 Task: Look for space in ??????, Macedonia from 10th August, 2023 to 20th August, 2023 for 12 adults in price range Rs.10000 to Rs.14000. Place can be entire place or shared room with 6 bedrooms having 12 beds and 6 bathrooms. Property type can be house, flat, guest house. Amenities needed are: wifi, TV, free parkinig on premises, gym, breakfast. Booking option can be shelf check-in. Required host language is English.
Action: Mouse pressed left at (397, 84)
Screenshot: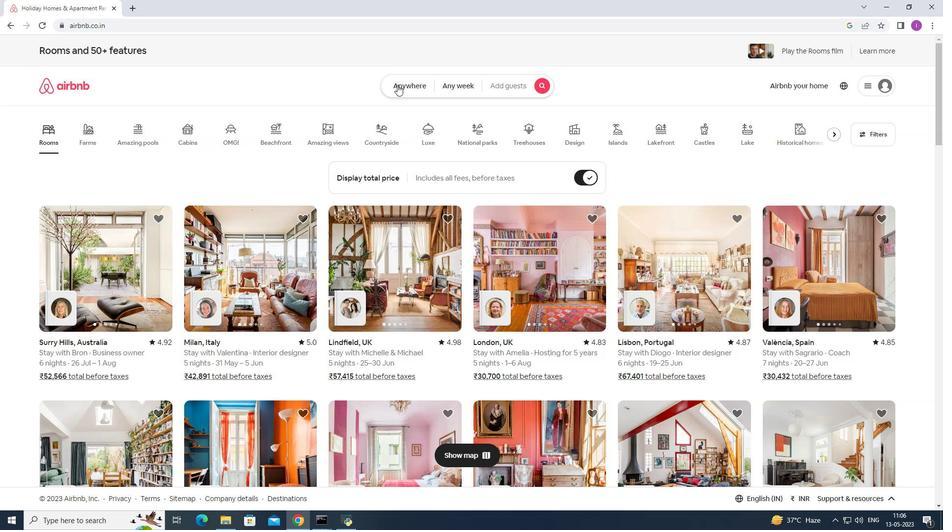 
Action: Mouse moved to (356, 122)
Screenshot: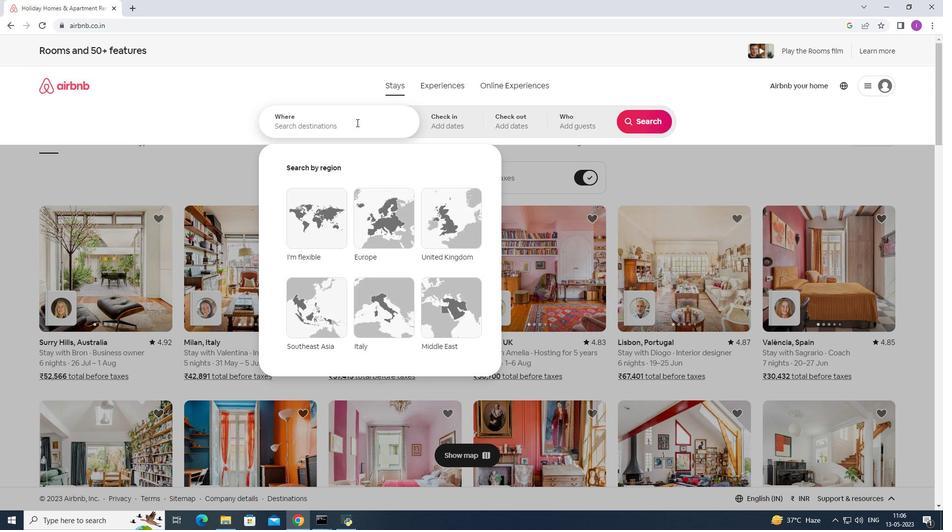 
Action: Mouse pressed left at (356, 122)
Screenshot: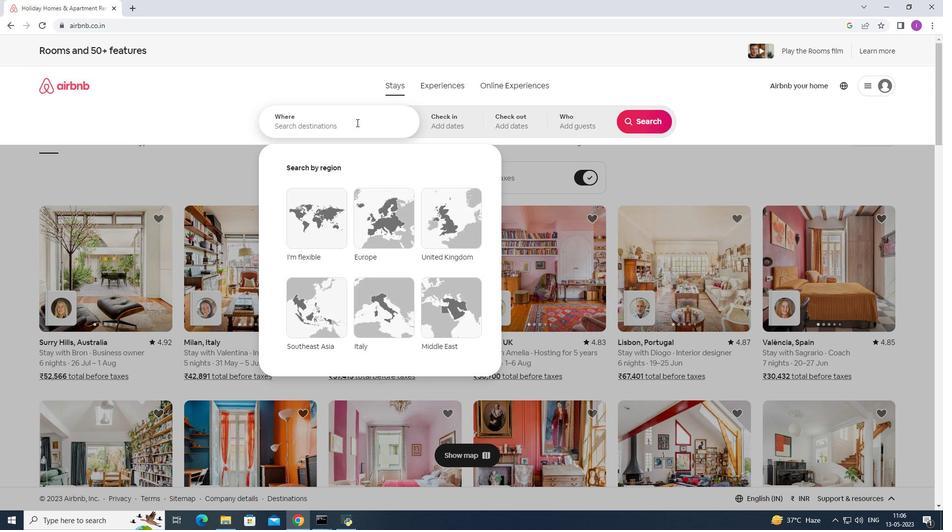 
Action: Mouse moved to (358, 122)
Screenshot: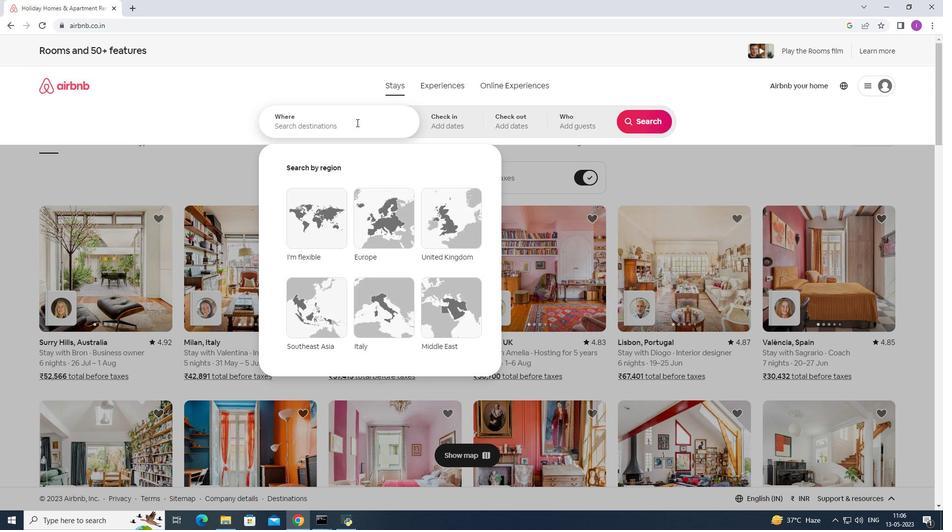 
Action: Key pressed <Key.shift><Key.shift><Key.shift><Key.shift><Key.shift>Macedonia
Screenshot: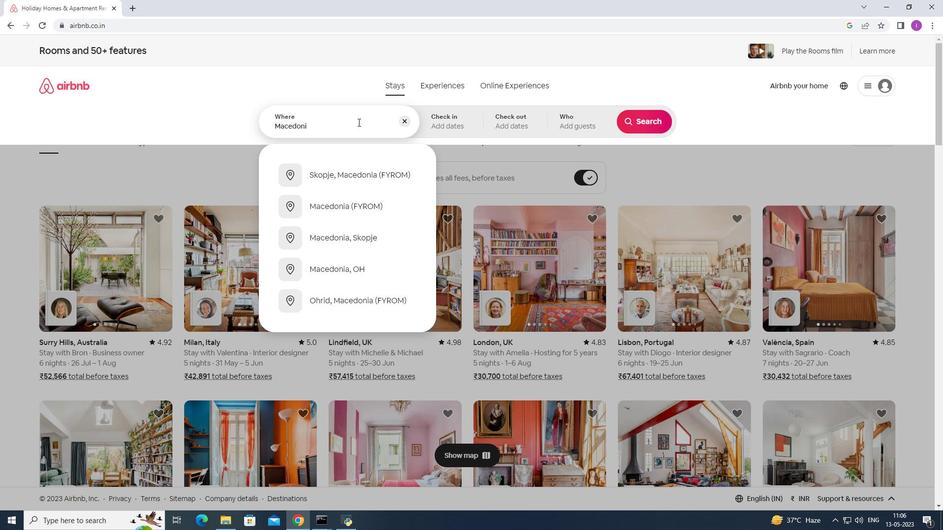 
Action: Mouse moved to (342, 180)
Screenshot: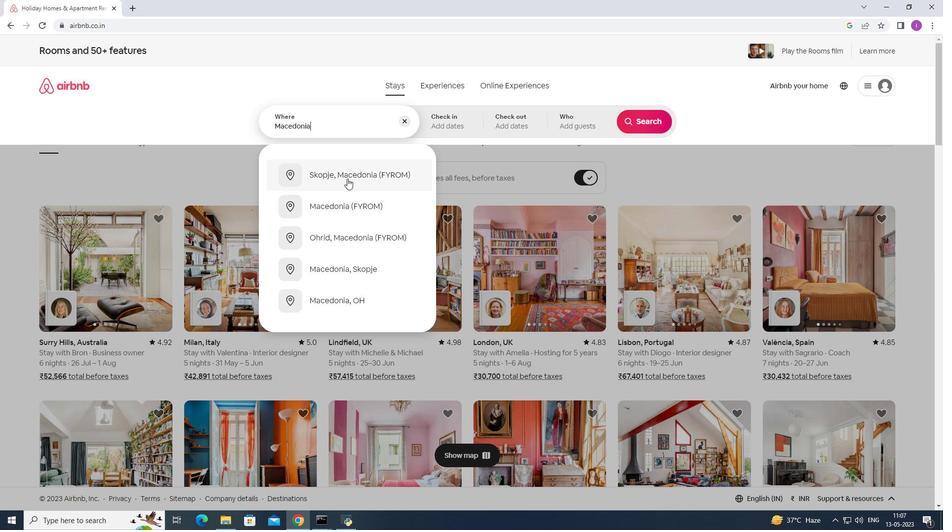 
Action: Mouse pressed left at (342, 180)
Screenshot: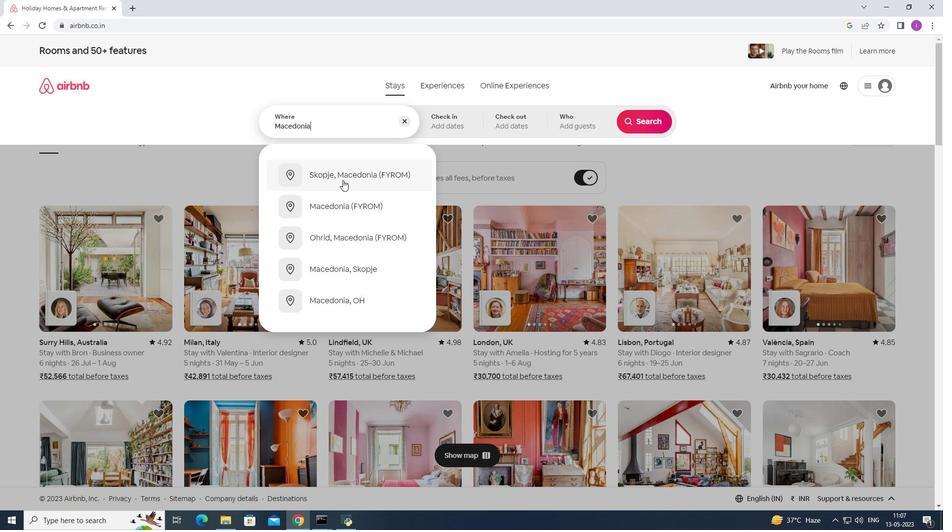 
Action: Mouse moved to (644, 199)
Screenshot: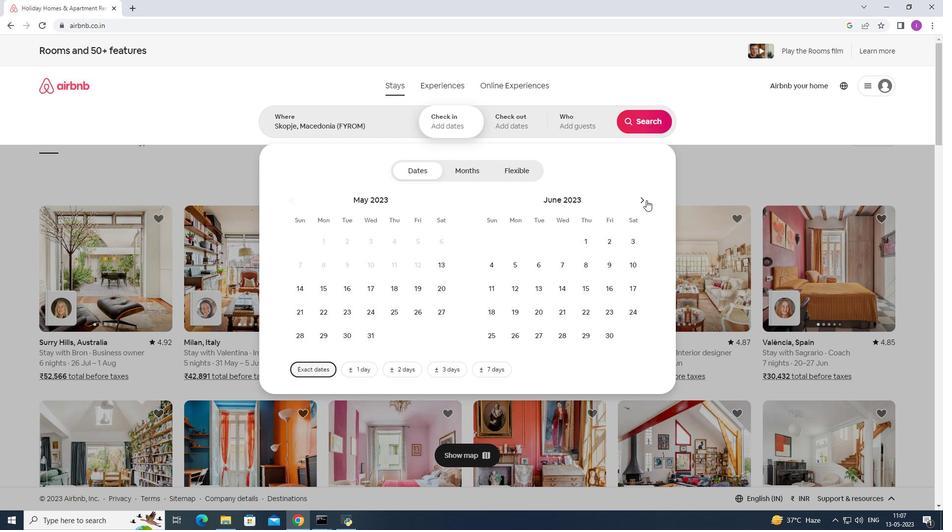 
Action: Mouse pressed left at (644, 199)
Screenshot: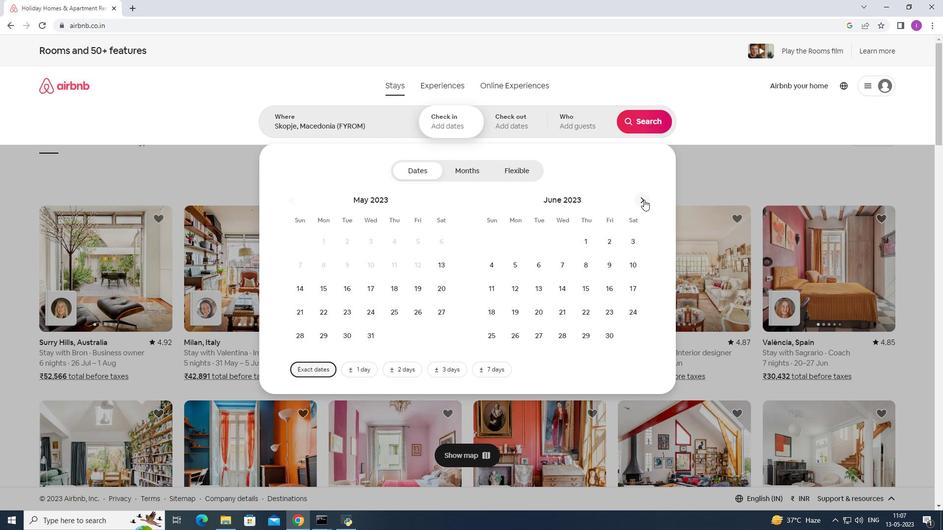 
Action: Mouse moved to (643, 199)
Screenshot: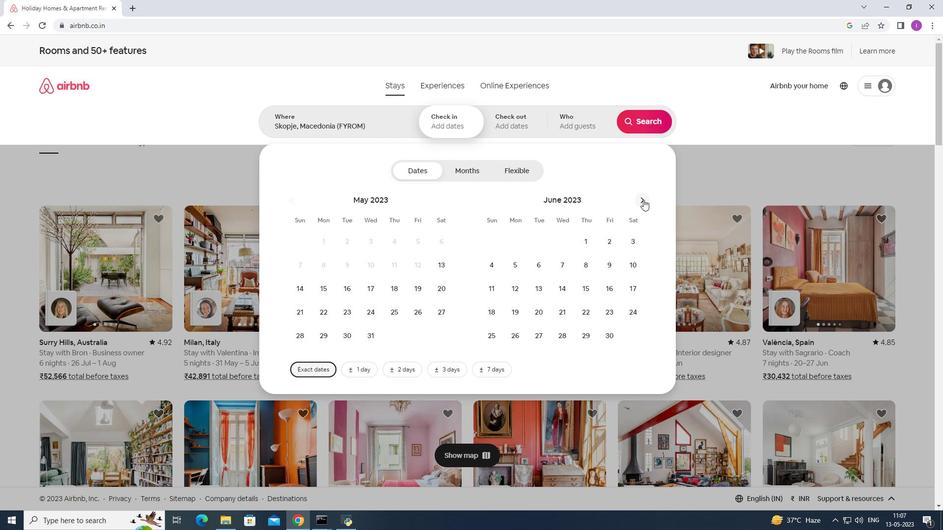 
Action: Mouse pressed left at (643, 199)
Screenshot: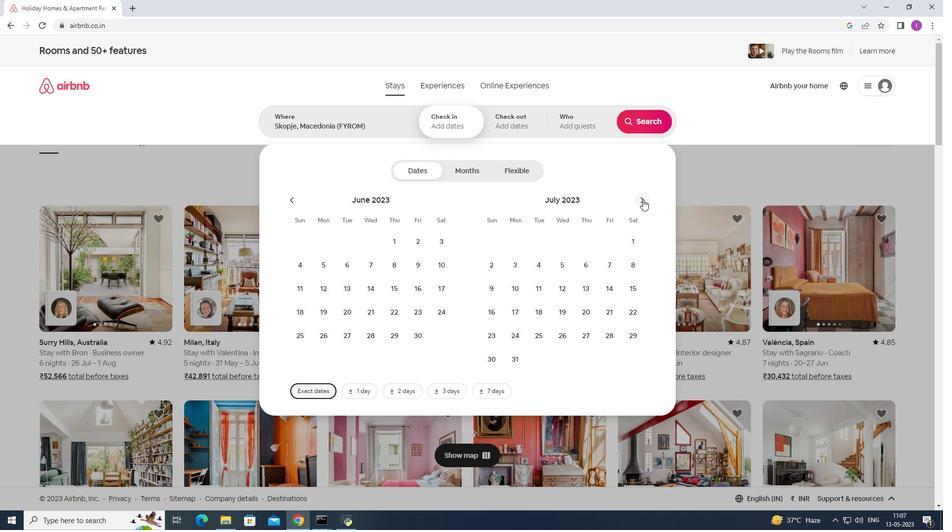 
Action: Mouse moved to (587, 263)
Screenshot: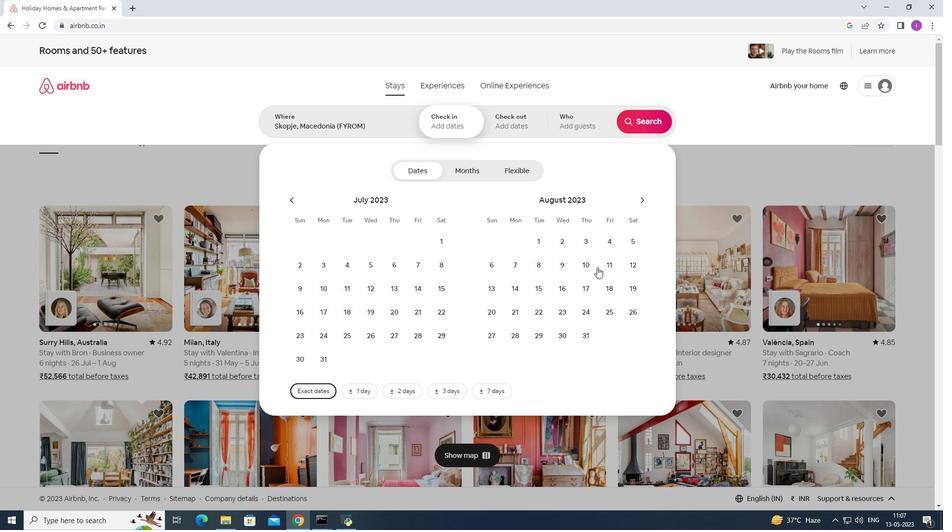
Action: Mouse pressed left at (587, 263)
Screenshot: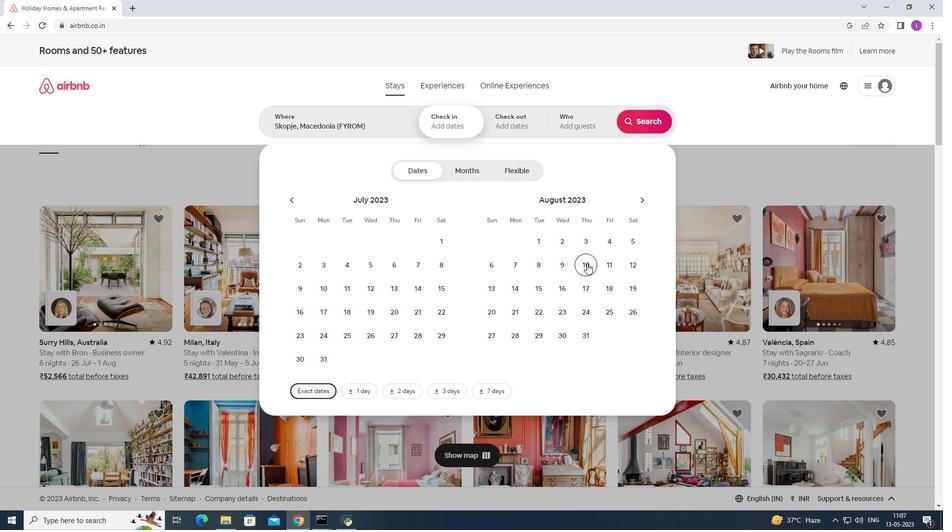 
Action: Mouse moved to (493, 315)
Screenshot: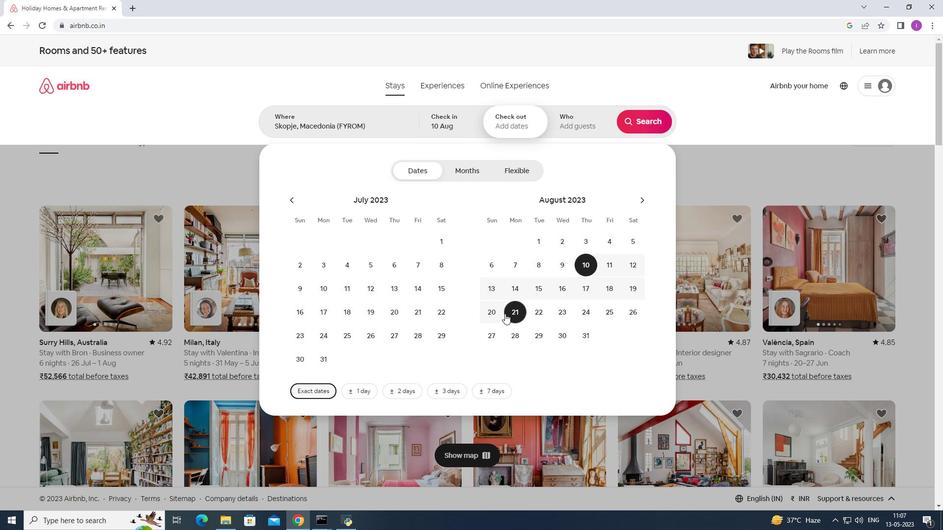 
Action: Mouse pressed left at (493, 315)
Screenshot: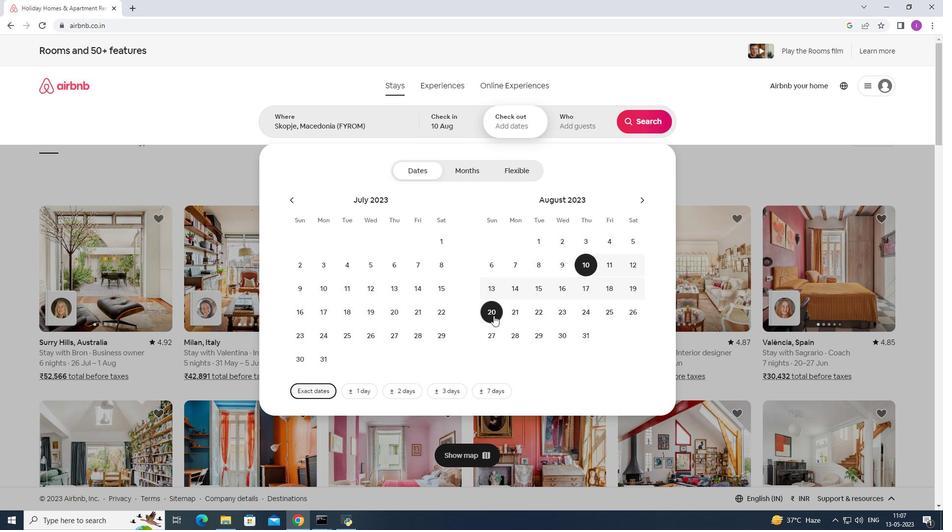 
Action: Mouse moved to (575, 134)
Screenshot: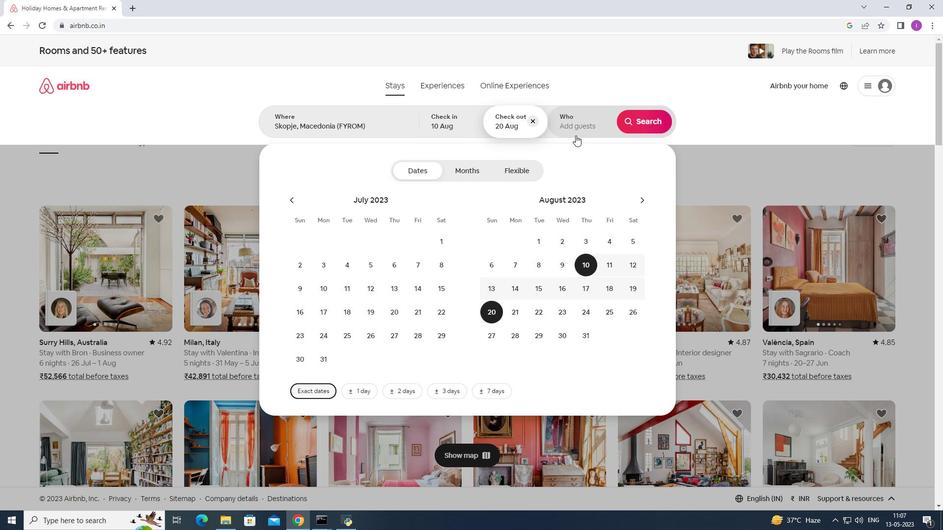 
Action: Mouse pressed left at (575, 134)
Screenshot: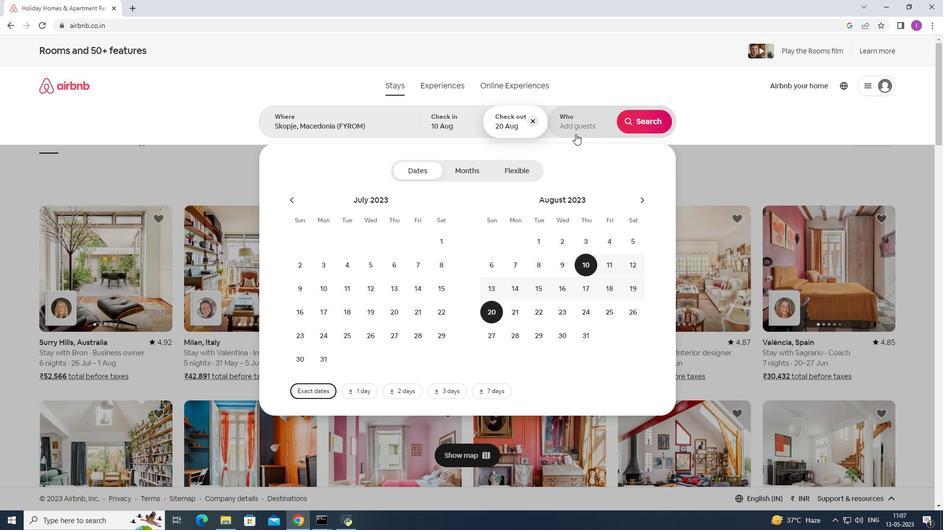 
Action: Mouse moved to (649, 171)
Screenshot: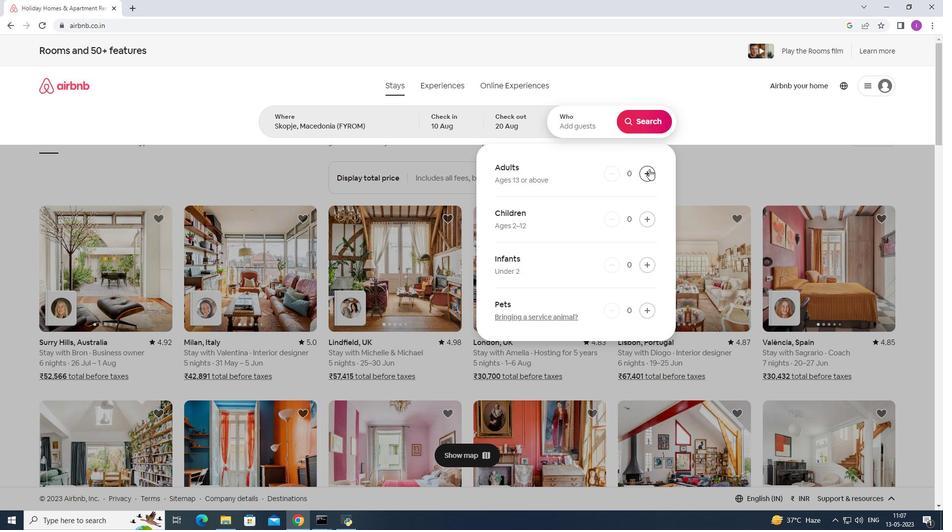 
Action: Mouse pressed left at (649, 171)
Screenshot: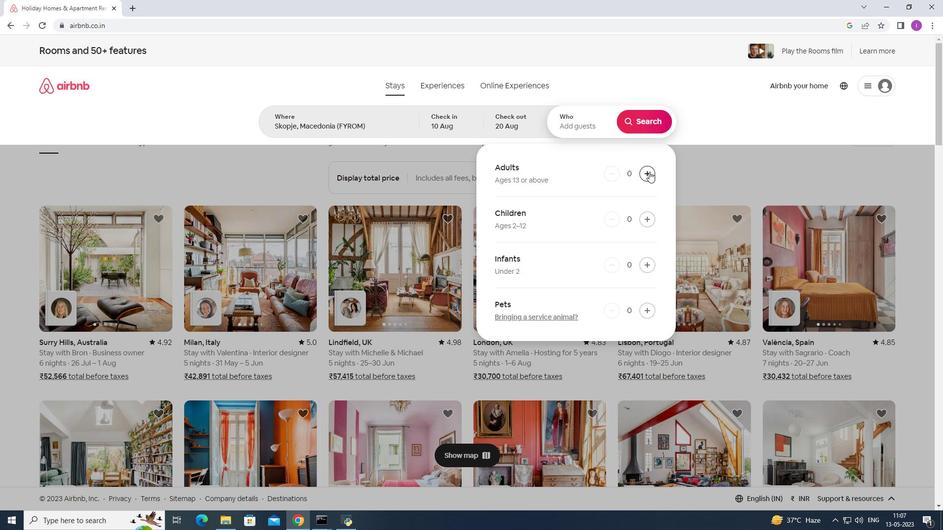 
Action: Mouse pressed left at (649, 171)
Screenshot: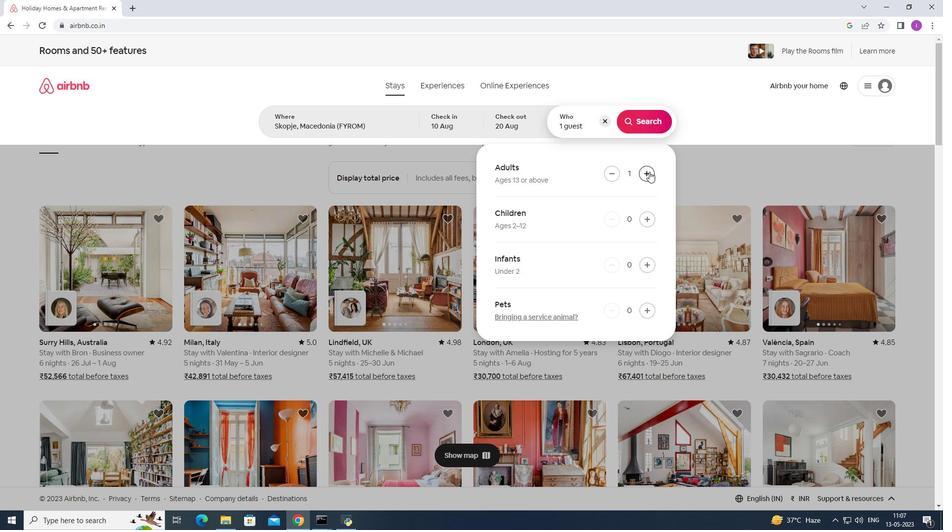 
Action: Mouse pressed left at (649, 171)
Screenshot: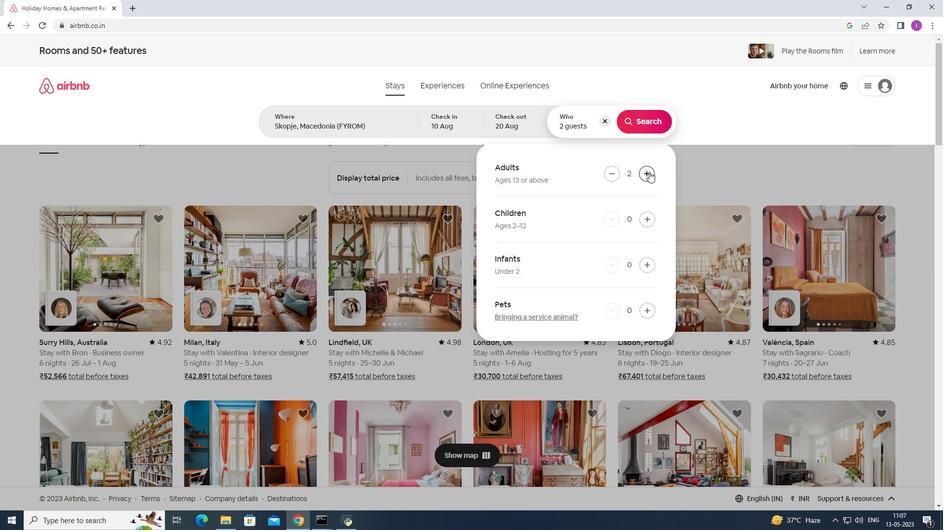 
Action: Mouse pressed left at (649, 171)
Screenshot: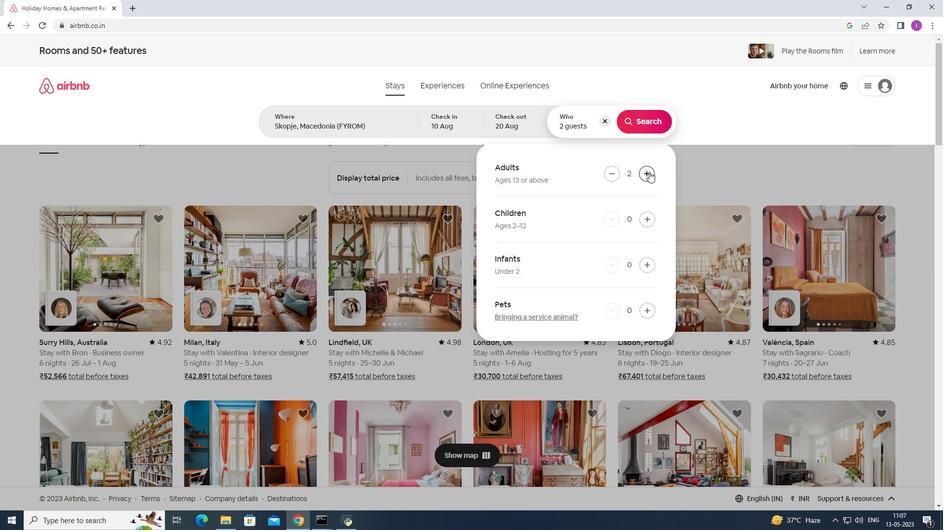 
Action: Mouse pressed left at (649, 171)
Screenshot: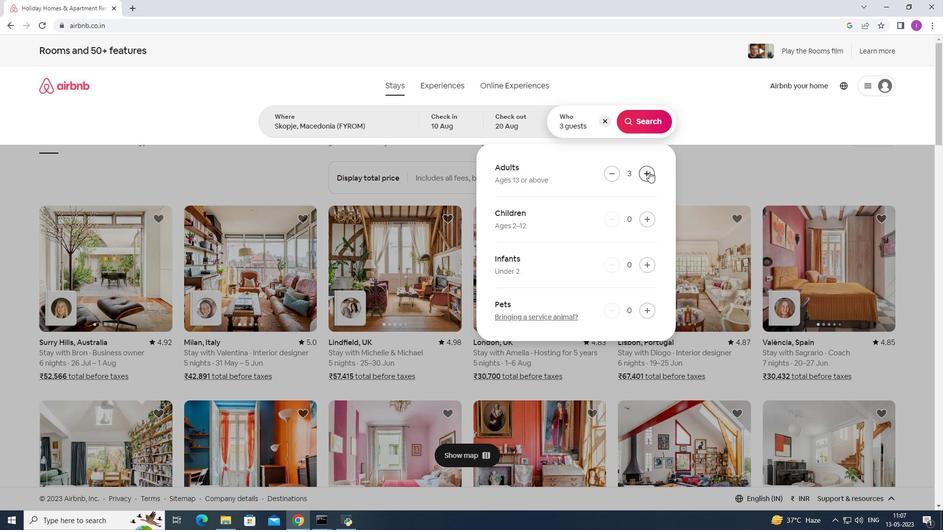 
Action: Mouse pressed left at (649, 171)
Screenshot: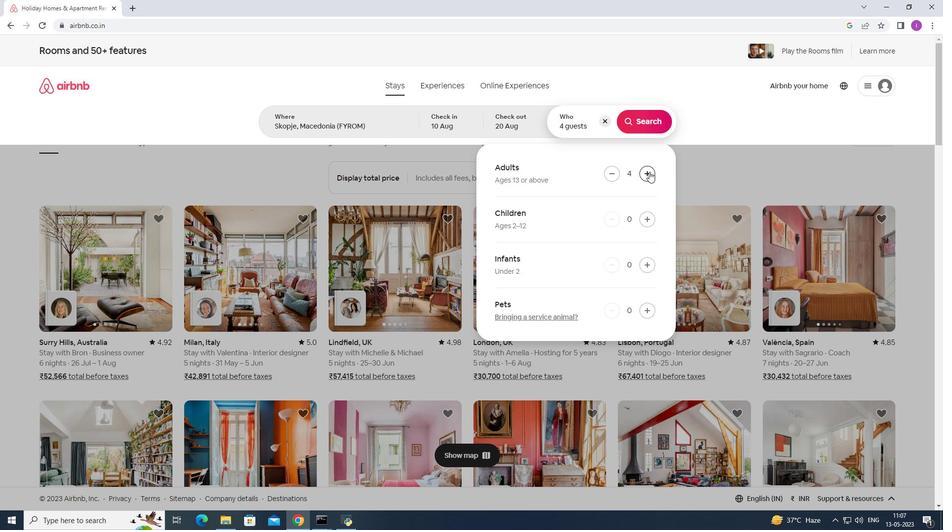 
Action: Mouse pressed left at (649, 171)
Screenshot: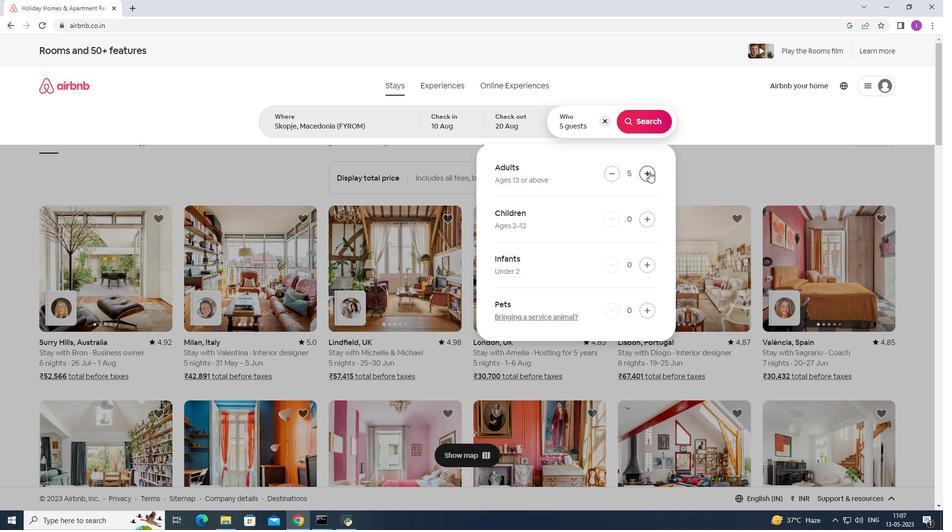 
Action: Mouse pressed left at (649, 171)
Screenshot: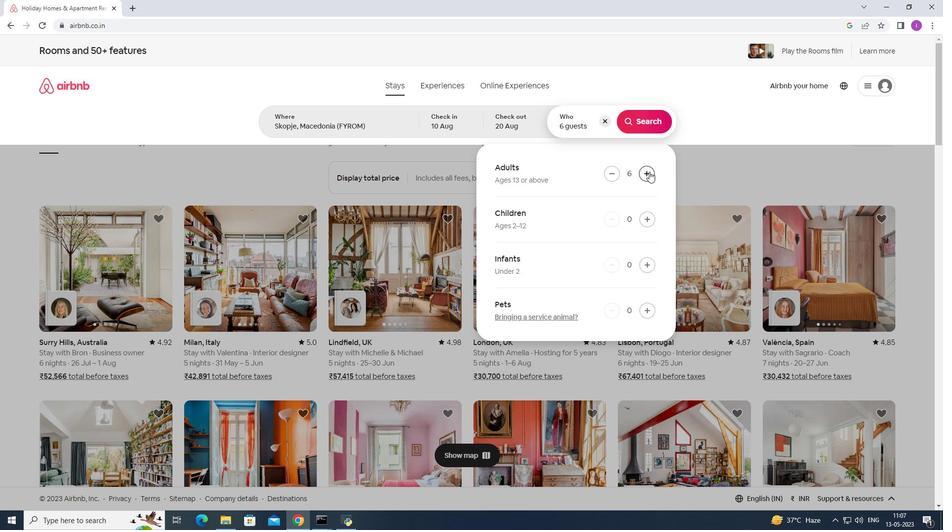 
Action: Mouse moved to (649, 173)
Screenshot: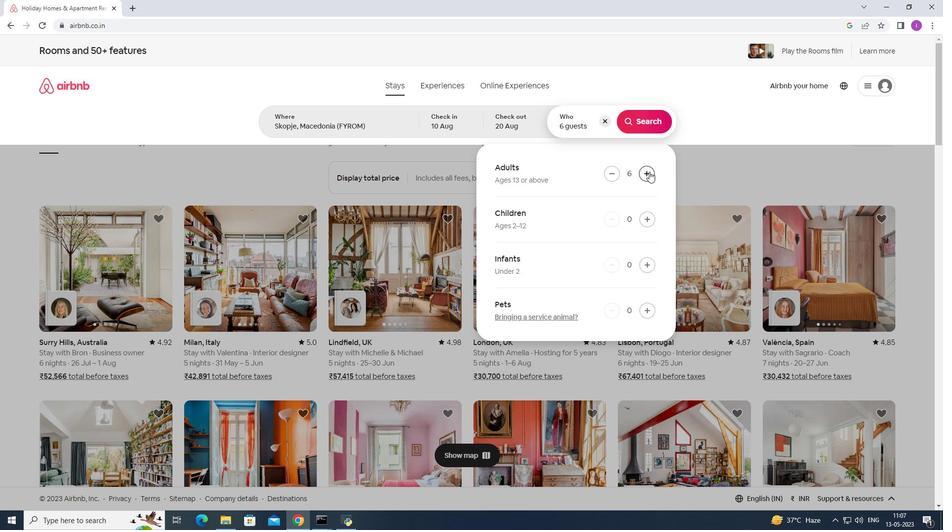 
Action: Mouse pressed left at (649, 173)
Screenshot: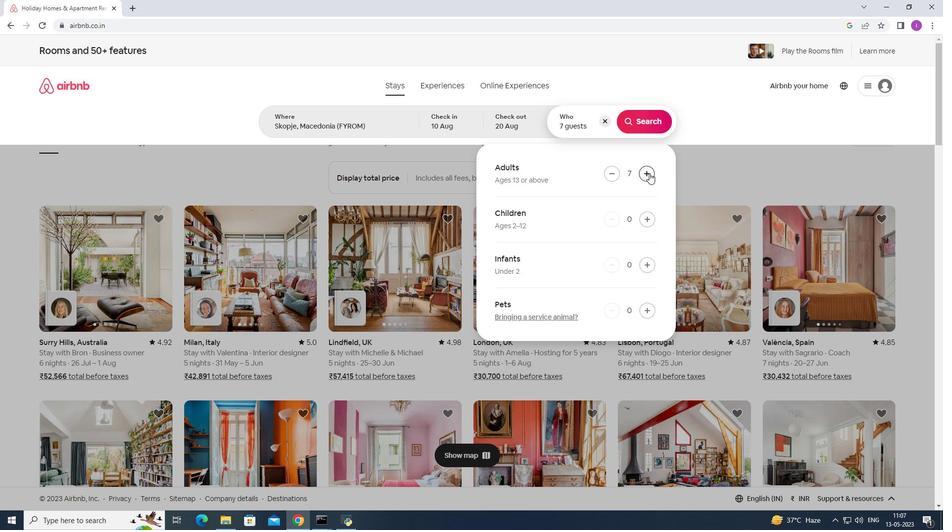 
Action: Mouse pressed left at (649, 173)
Screenshot: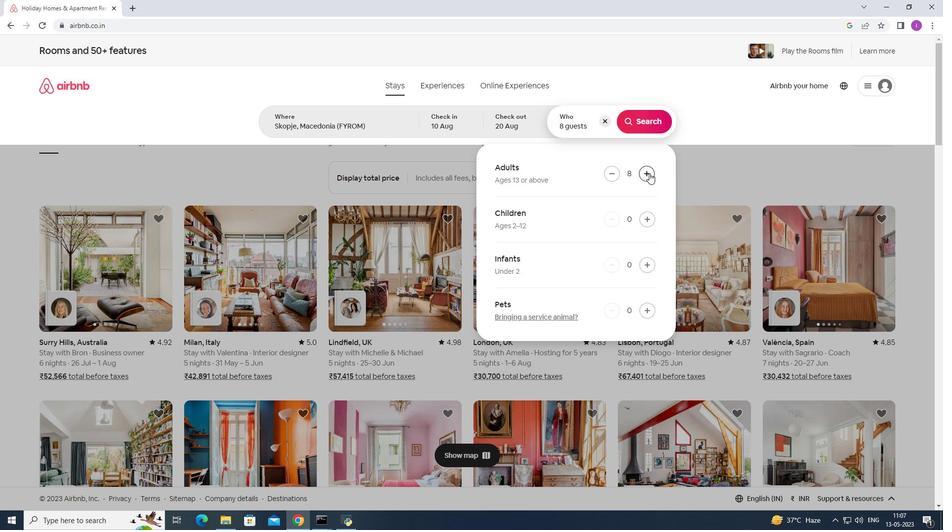 
Action: Mouse pressed left at (649, 173)
Screenshot: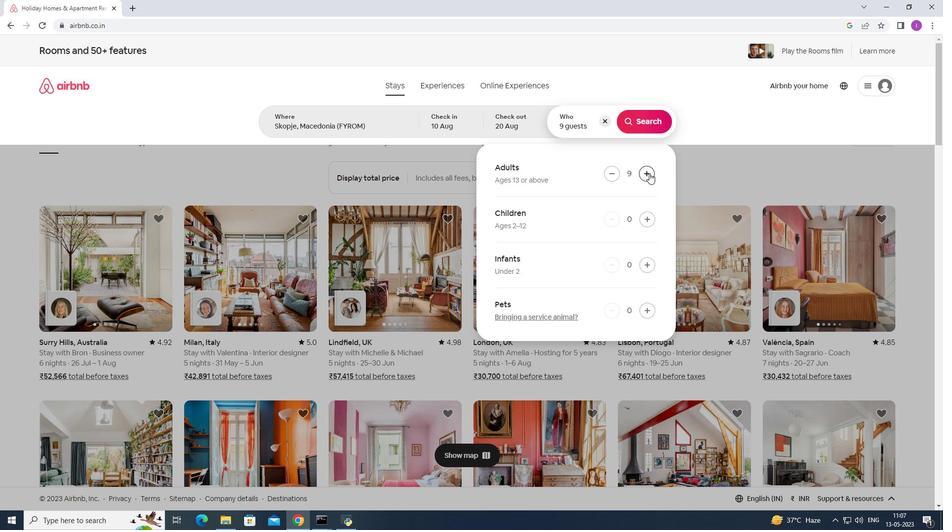 
Action: Mouse pressed left at (649, 173)
Screenshot: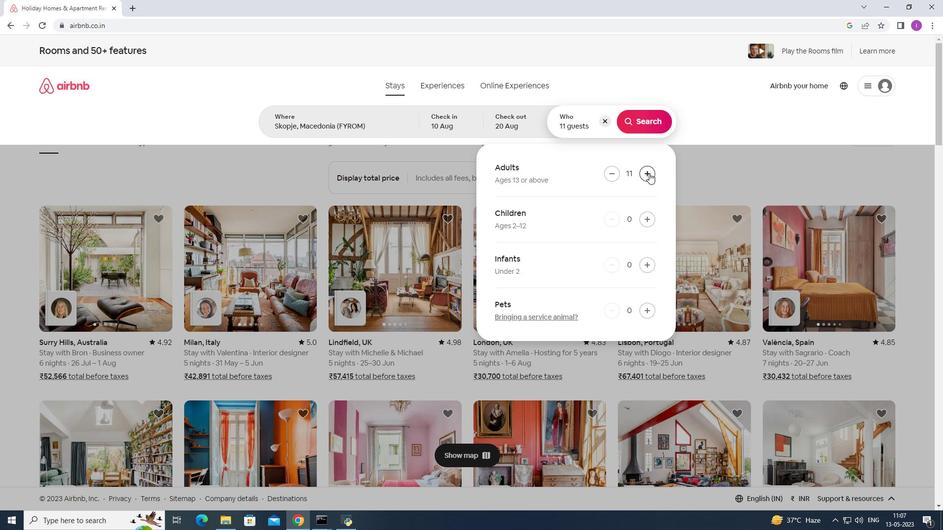 
Action: Mouse moved to (657, 117)
Screenshot: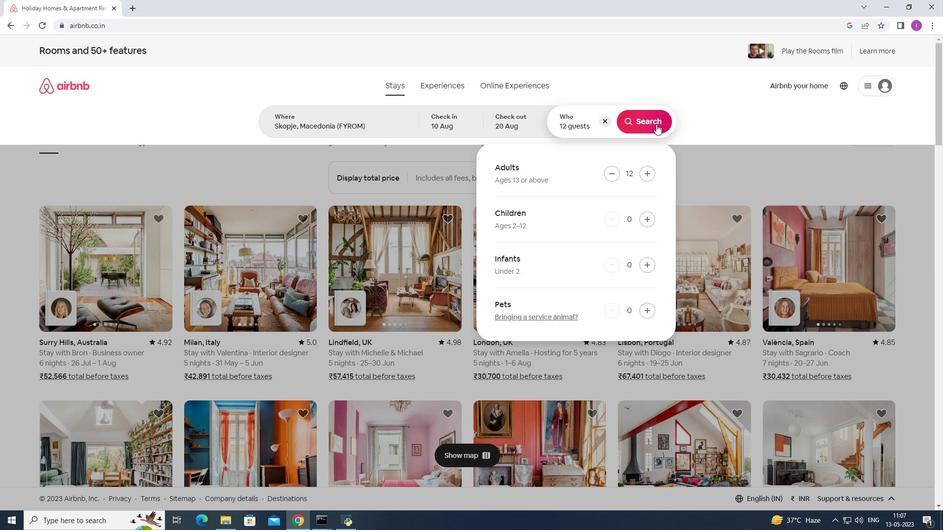 
Action: Mouse pressed left at (657, 117)
Screenshot: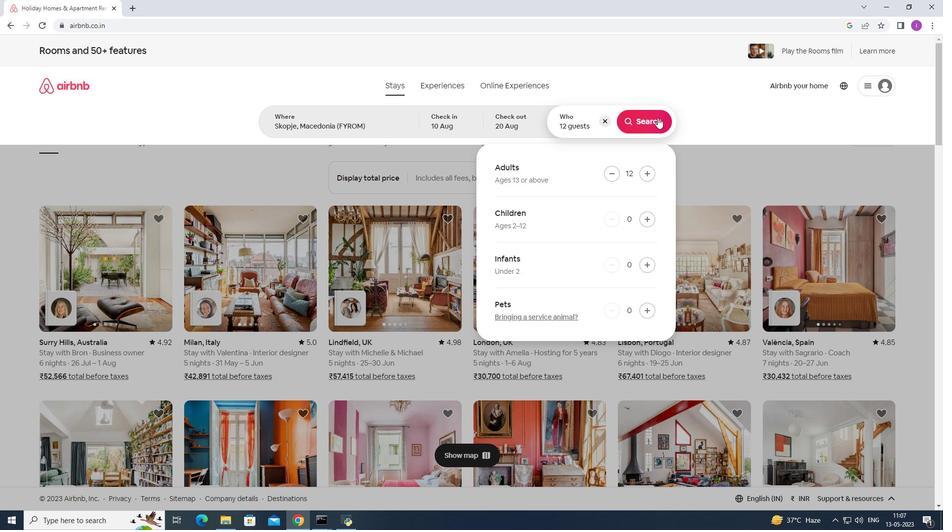 
Action: Mouse moved to (899, 94)
Screenshot: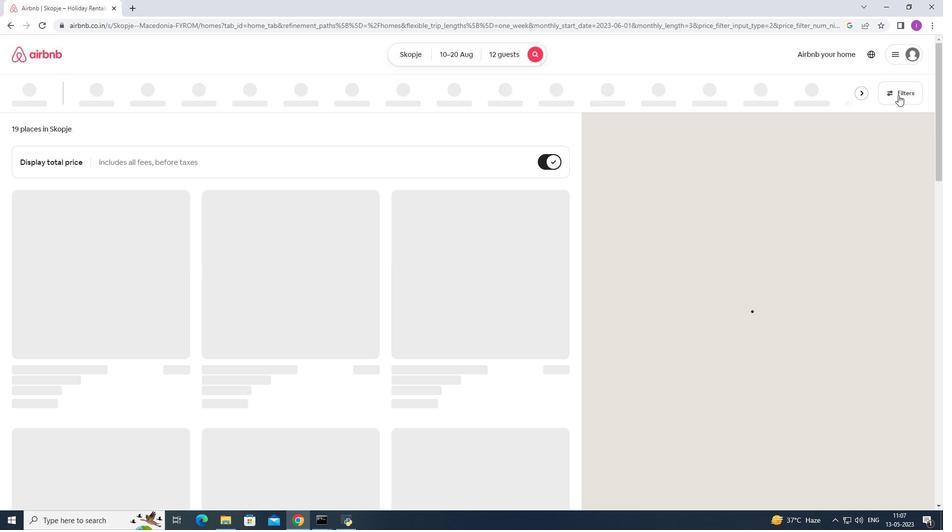 
Action: Mouse pressed left at (899, 94)
Screenshot: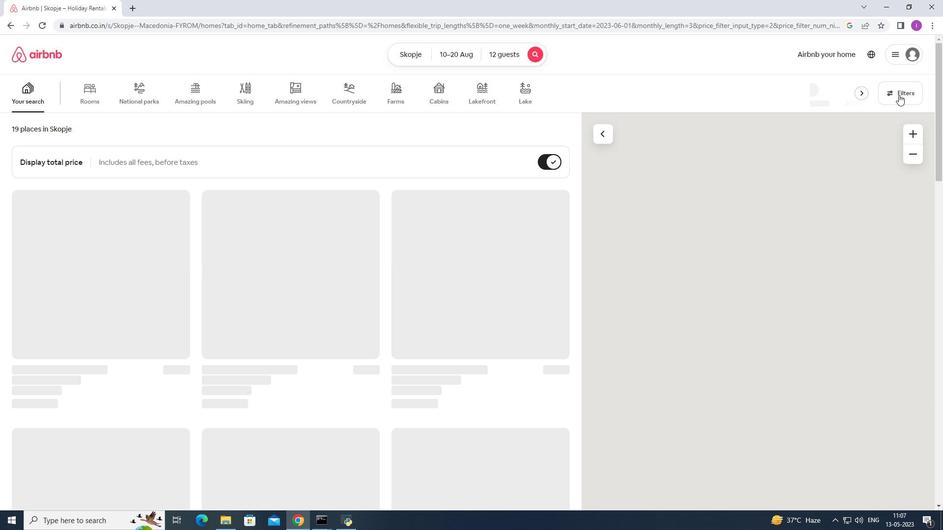 
Action: Mouse moved to (535, 335)
Screenshot: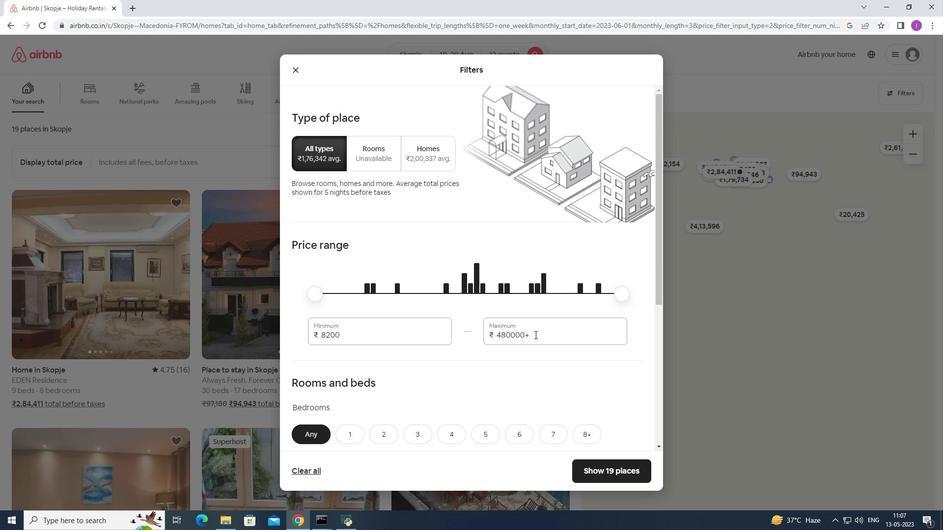 
Action: Mouse pressed left at (535, 335)
Screenshot: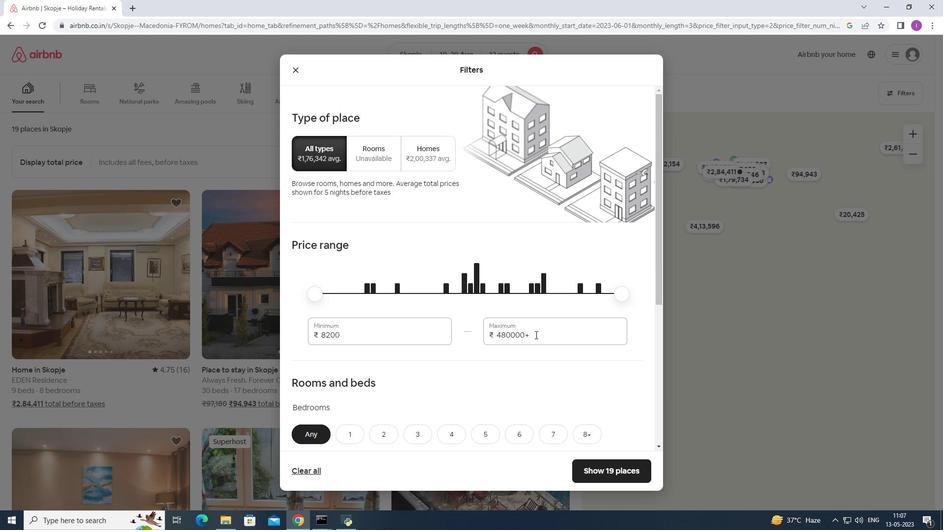 
Action: Mouse moved to (672, 300)
Screenshot: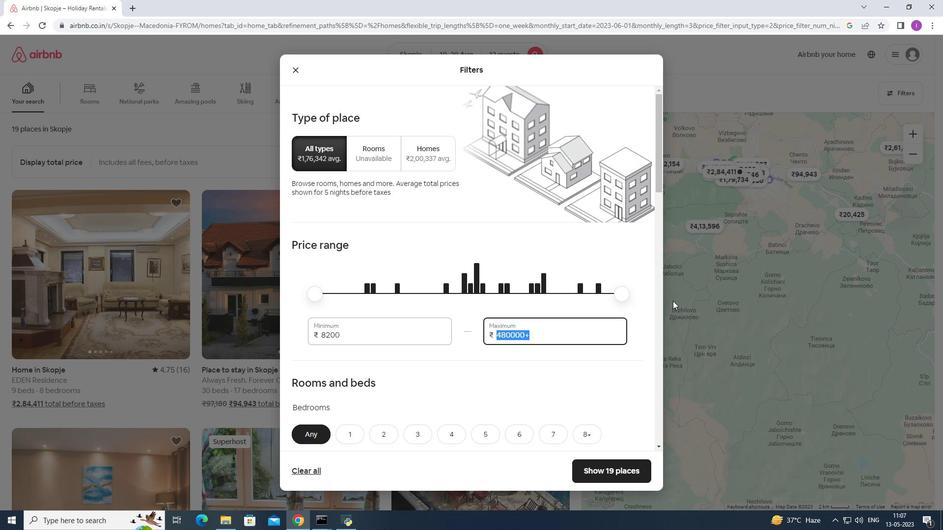 
Action: Key pressed 1
Screenshot: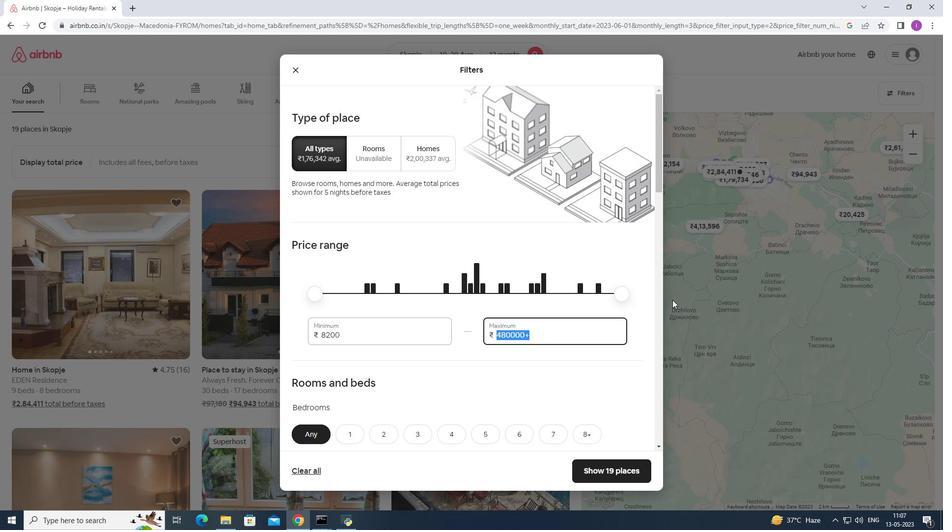 
Action: Mouse moved to (669, 299)
Screenshot: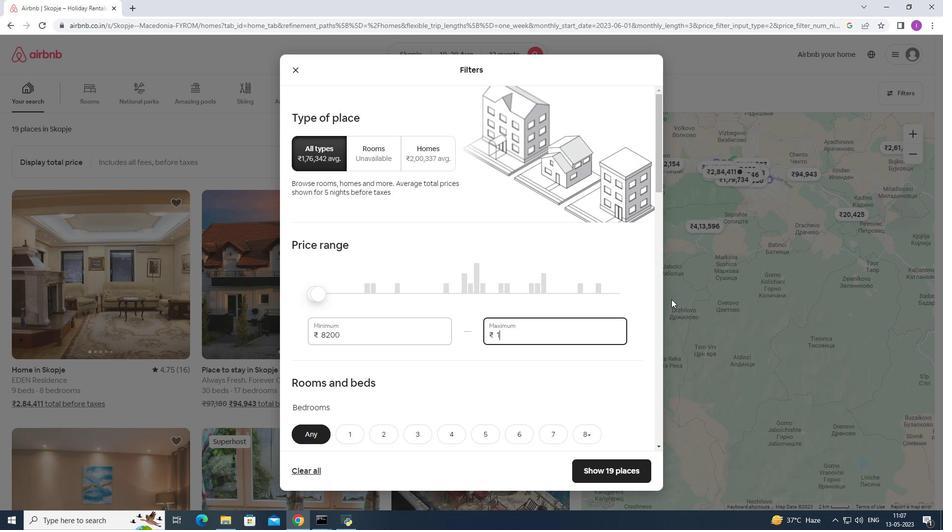 
Action: Key pressed 4
Screenshot: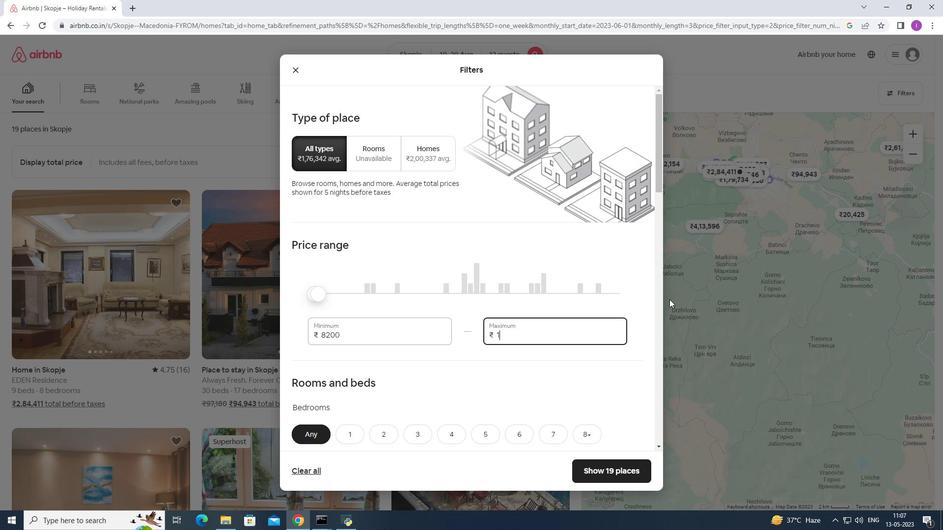 
Action: Mouse moved to (662, 303)
Screenshot: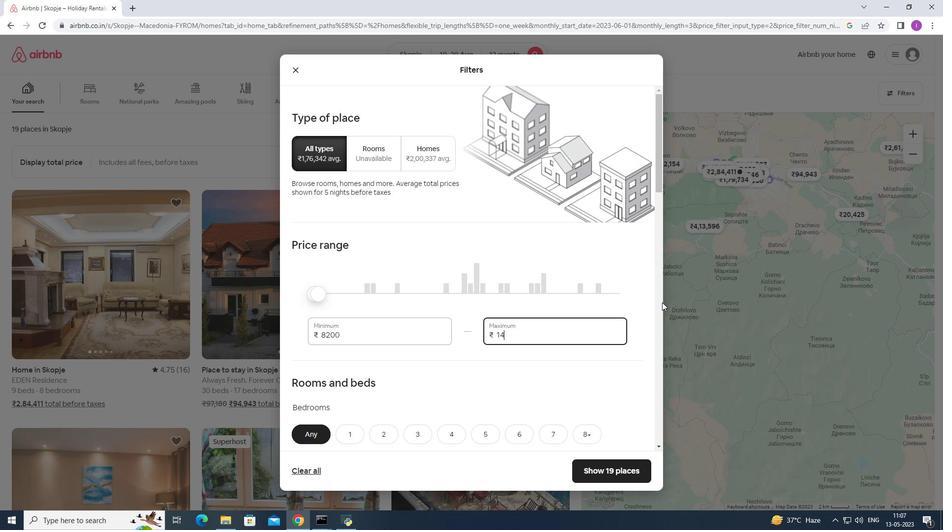 
Action: Key pressed 0
Screenshot: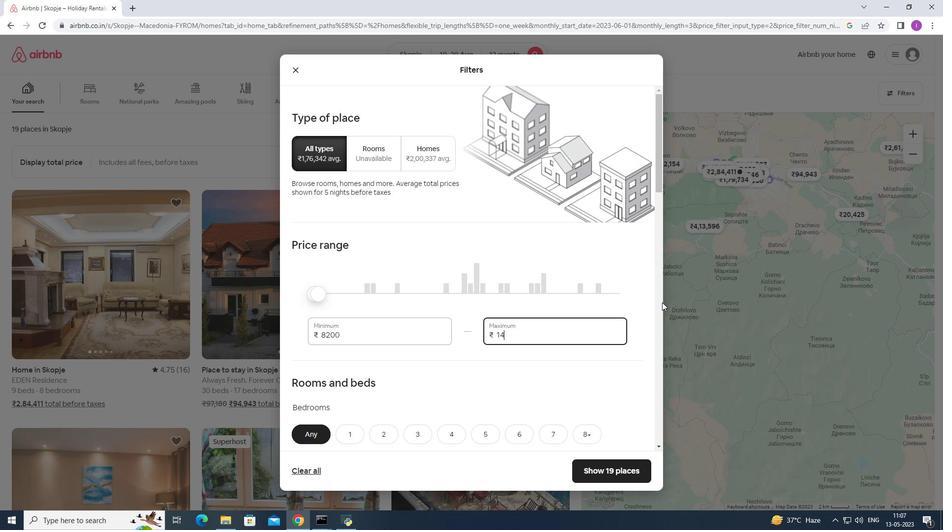 
Action: Mouse moved to (662, 304)
Screenshot: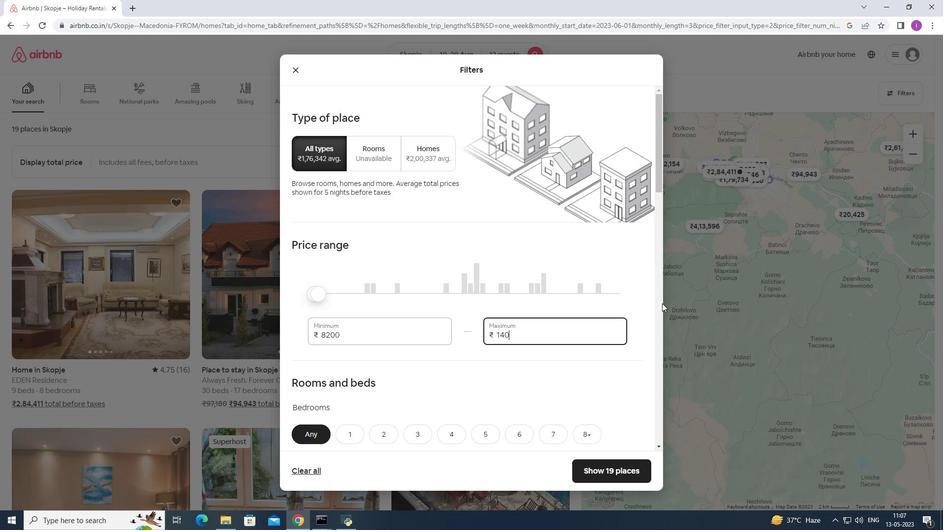
Action: Key pressed 00
Screenshot: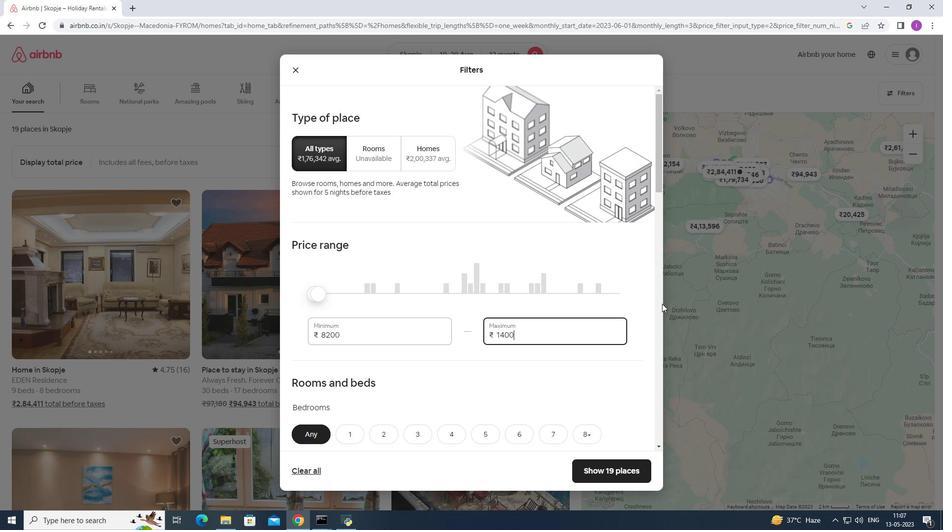 
Action: Mouse moved to (350, 335)
Screenshot: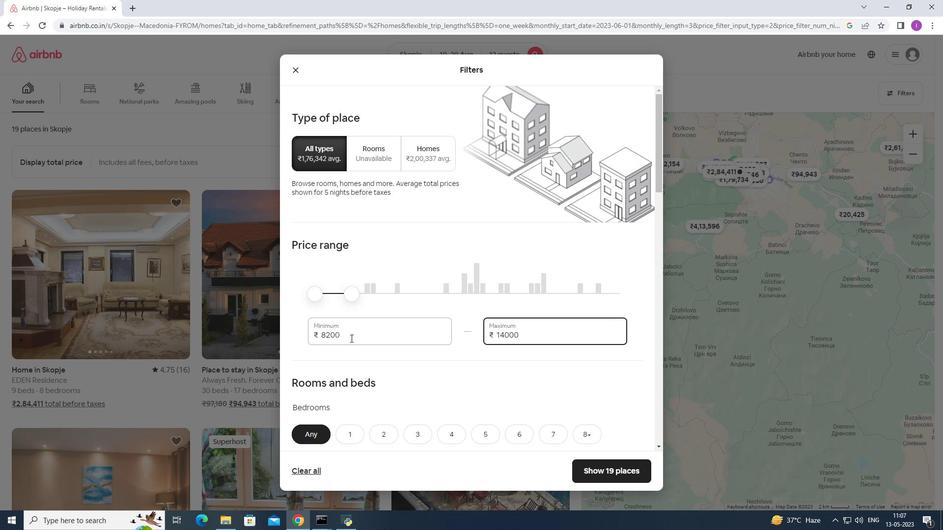 
Action: Mouse pressed left at (350, 335)
Screenshot: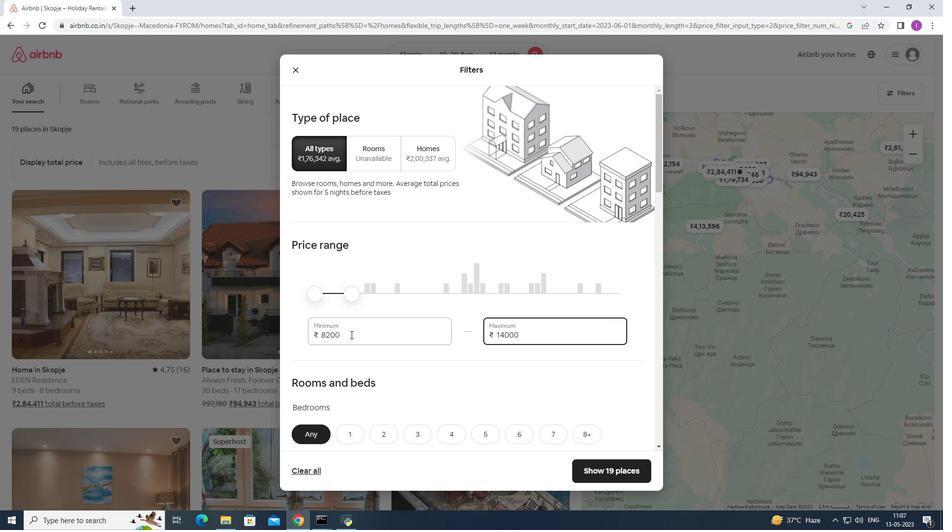 
Action: Mouse moved to (476, 345)
Screenshot: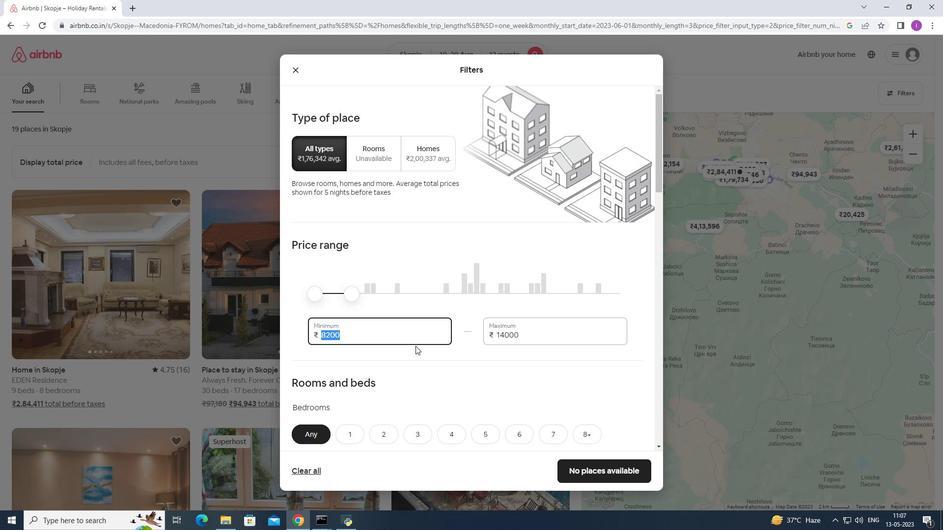 
Action: Key pressed 10000
Screenshot: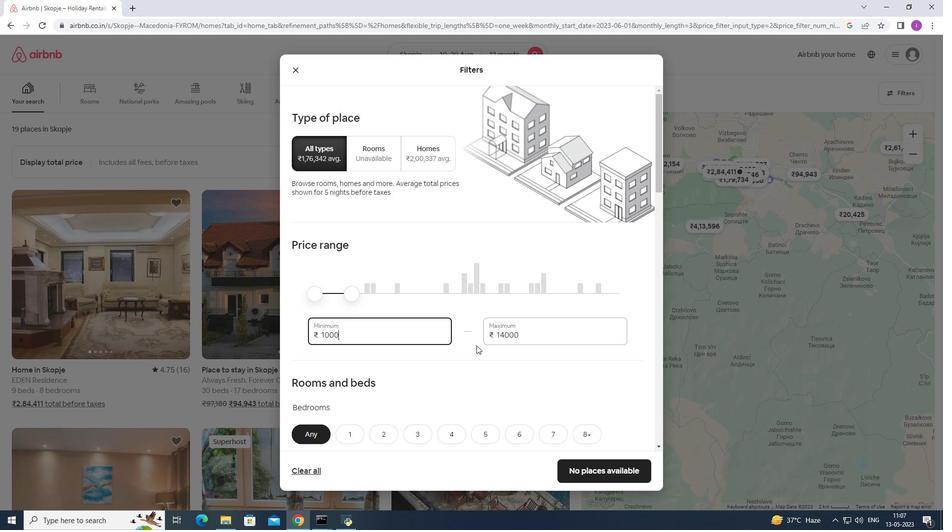 
Action: Mouse moved to (474, 344)
Screenshot: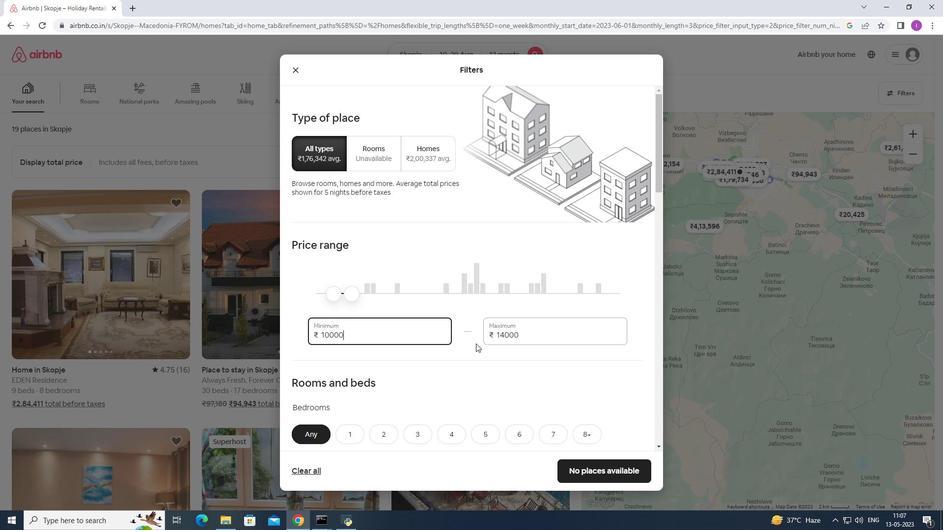 
Action: Mouse scrolled (474, 343) with delta (0, 0)
Screenshot: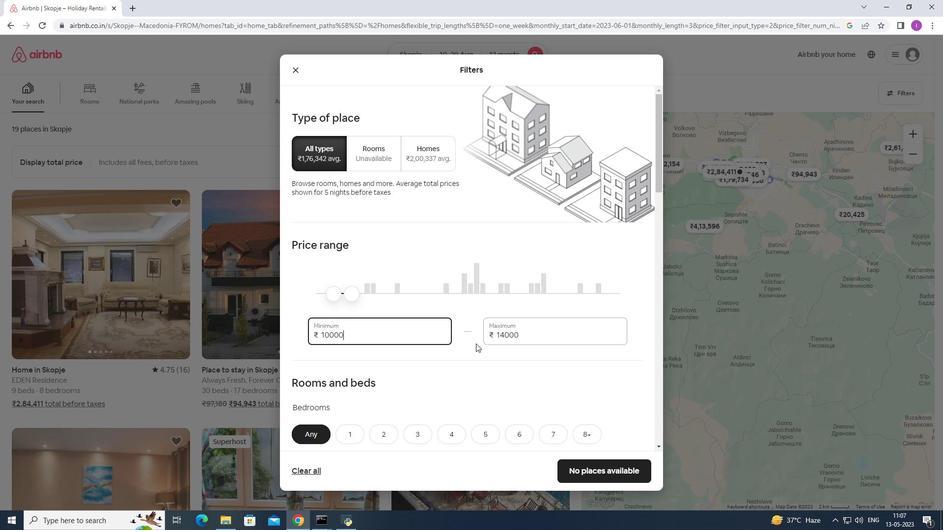 
Action: Mouse scrolled (474, 343) with delta (0, 0)
Screenshot: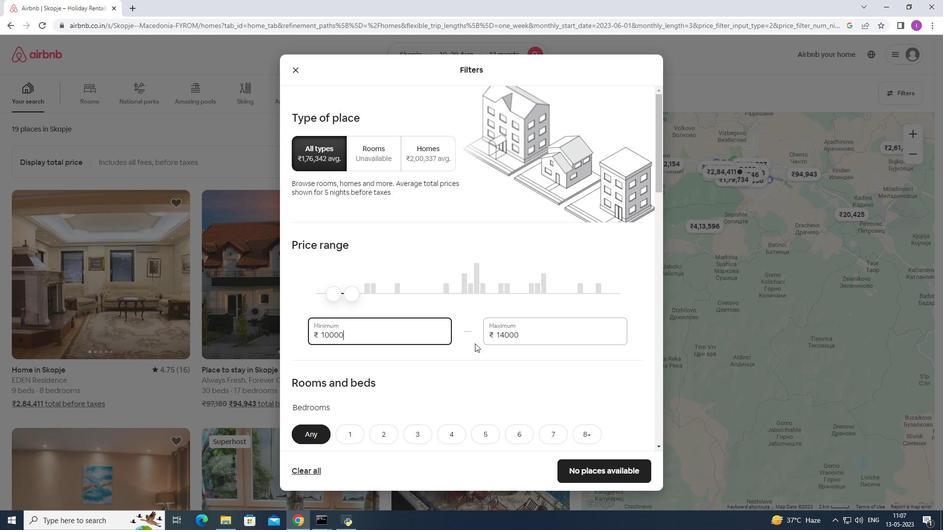 
Action: Mouse moved to (464, 343)
Screenshot: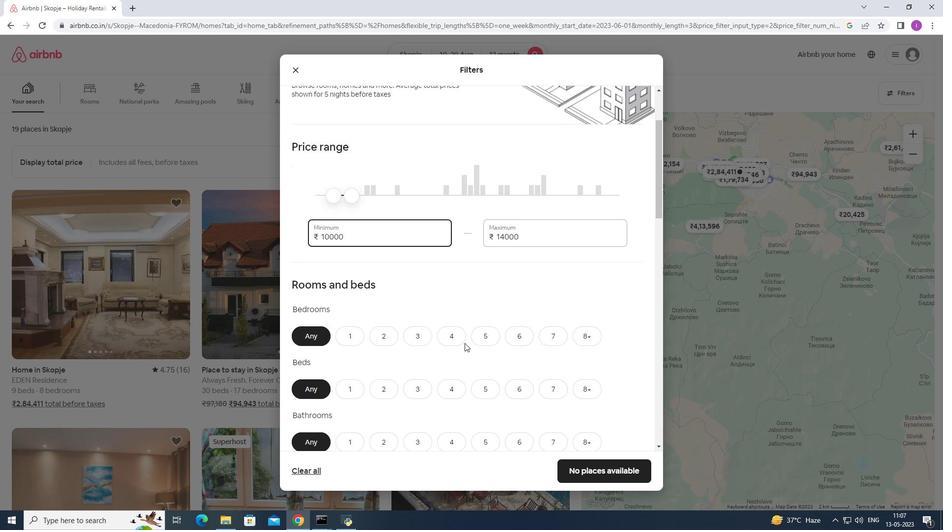 
Action: Mouse scrolled (464, 342) with delta (0, 0)
Screenshot: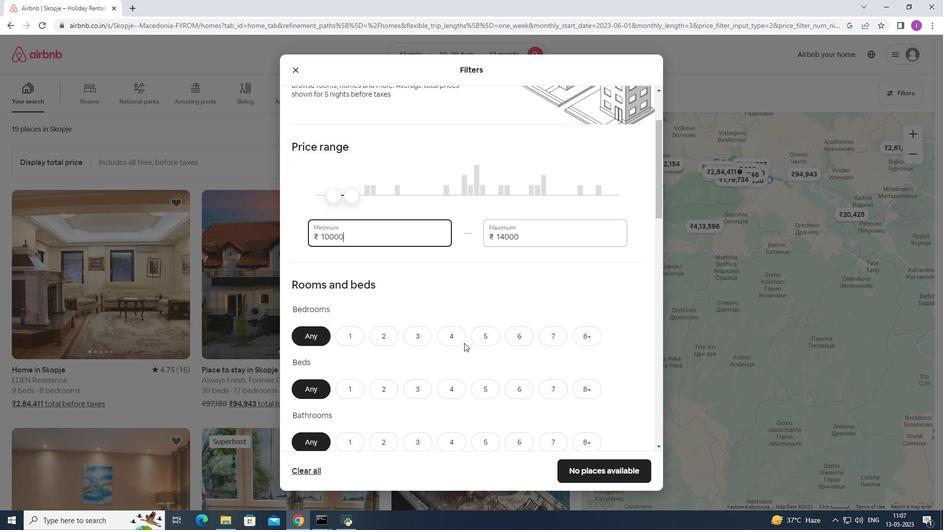 
Action: Mouse moved to (525, 285)
Screenshot: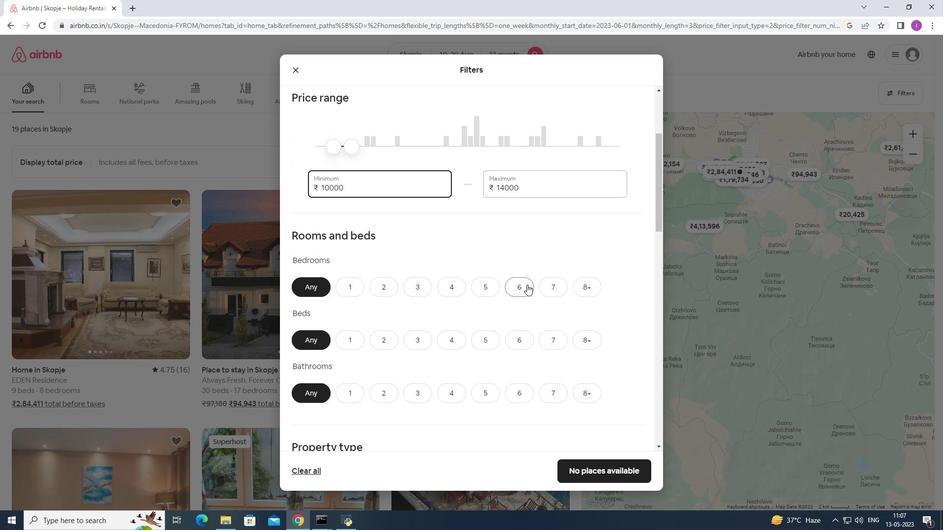
Action: Mouse pressed left at (525, 285)
Screenshot: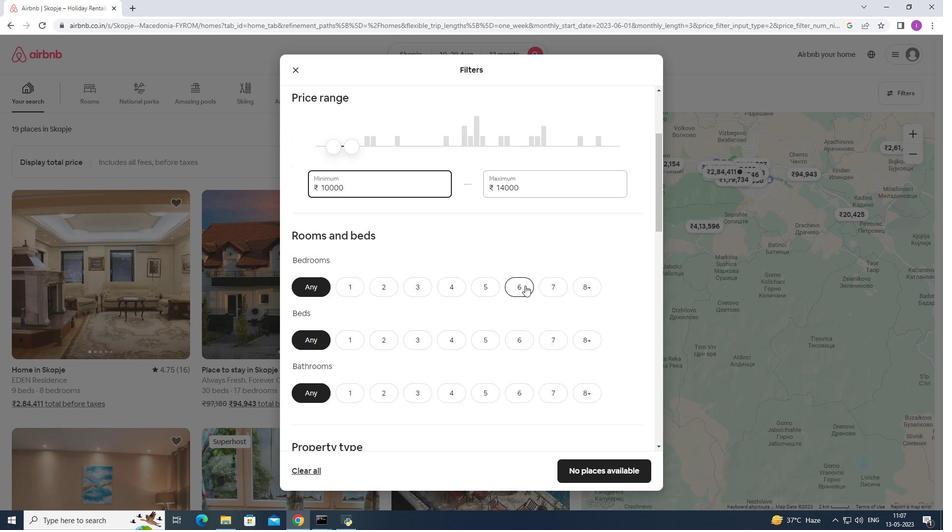 
Action: Mouse moved to (592, 339)
Screenshot: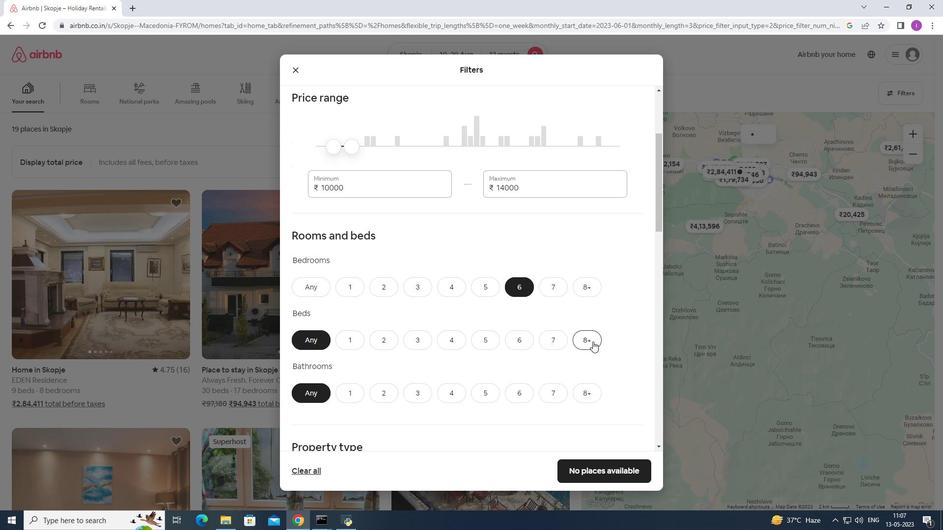
Action: Mouse pressed left at (592, 339)
Screenshot: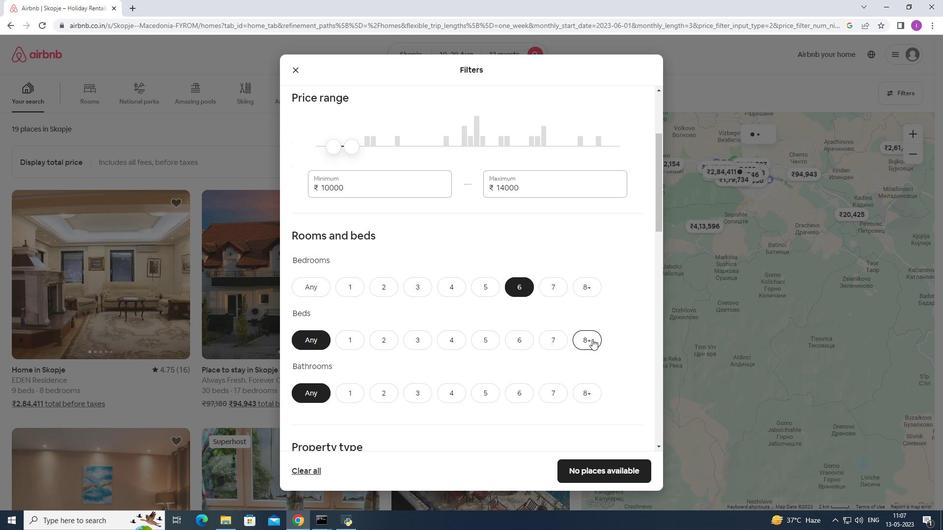 
Action: Mouse moved to (520, 389)
Screenshot: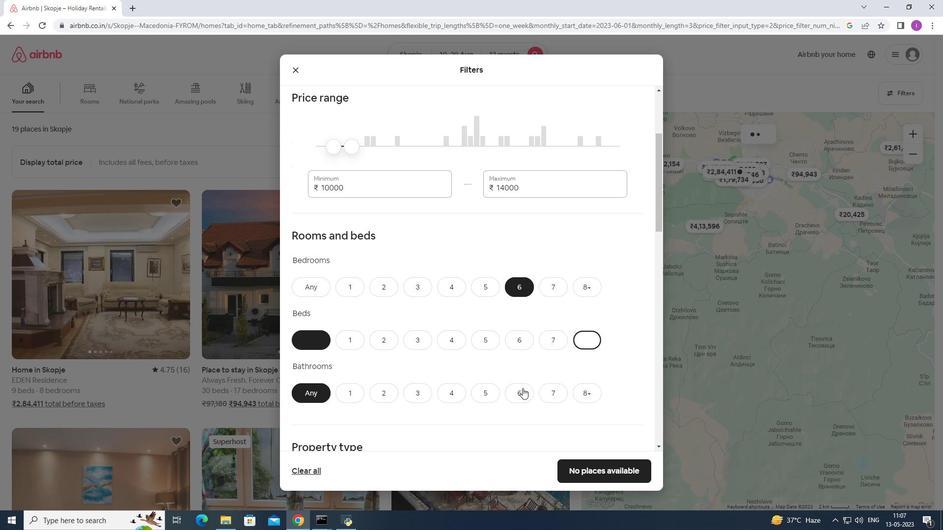 
Action: Mouse pressed left at (520, 389)
Screenshot: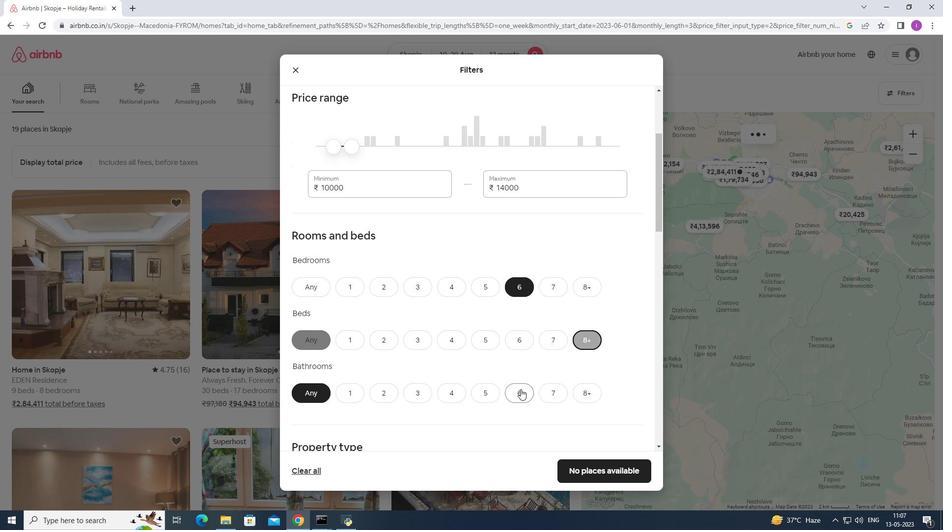 
Action: Mouse moved to (492, 358)
Screenshot: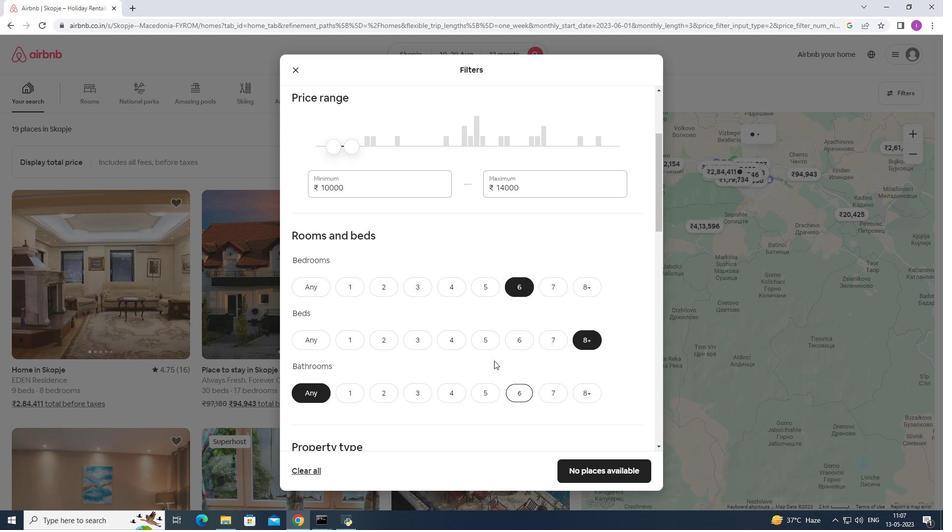
Action: Mouse scrolled (492, 357) with delta (0, 0)
Screenshot: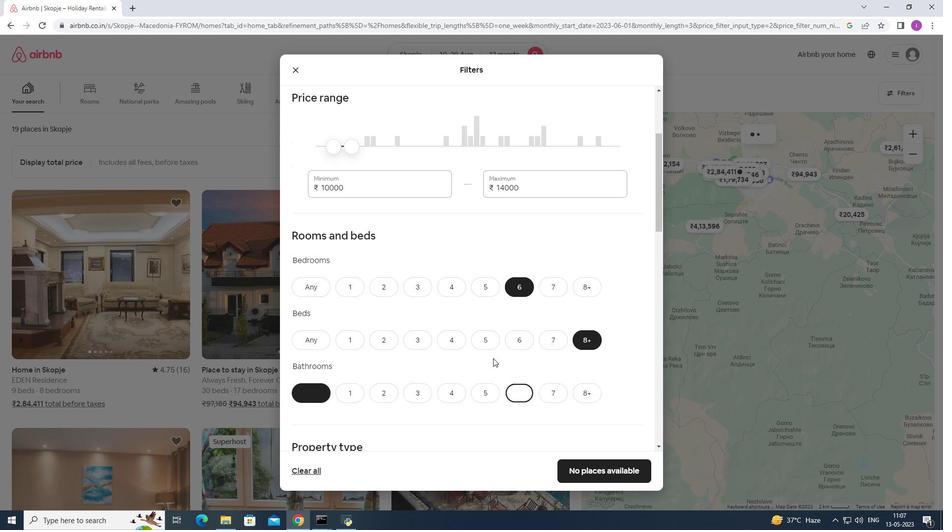 
Action: Mouse moved to (492, 356)
Screenshot: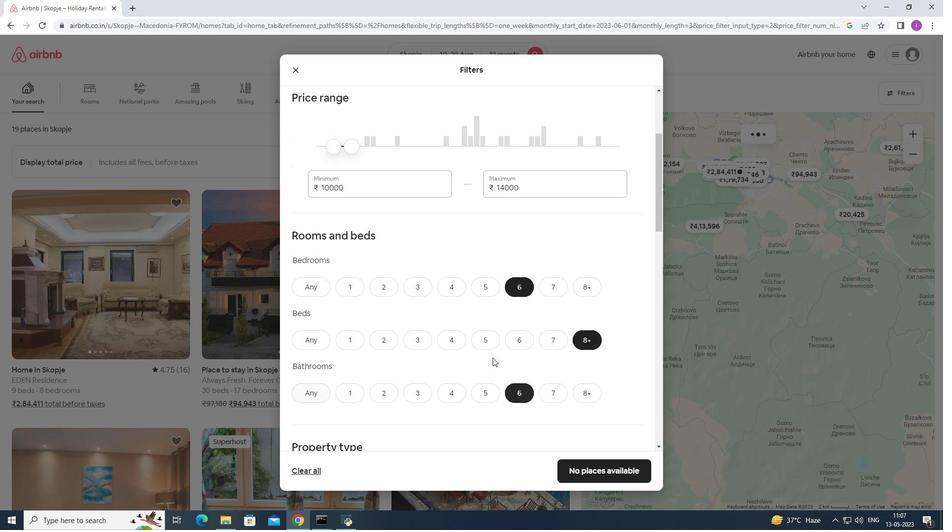 
Action: Mouse scrolled (492, 356) with delta (0, 0)
Screenshot: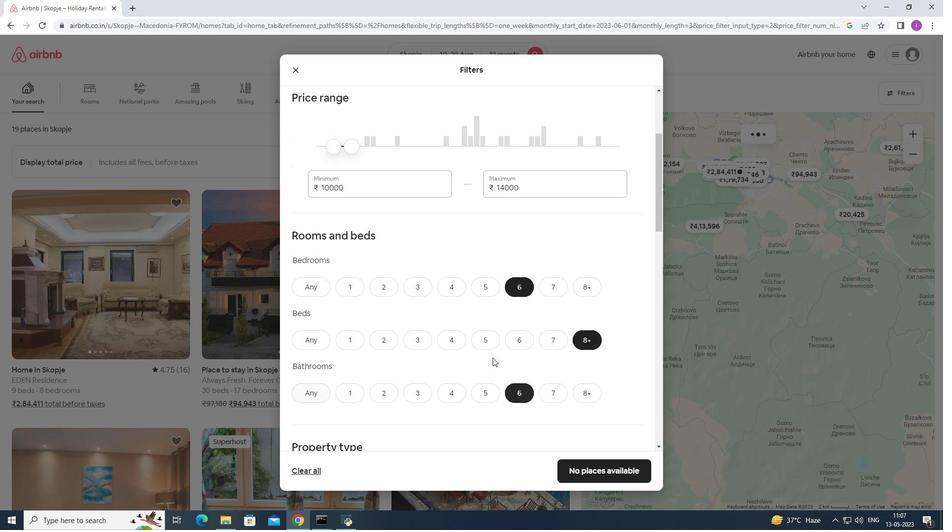 
Action: Mouse moved to (494, 345)
Screenshot: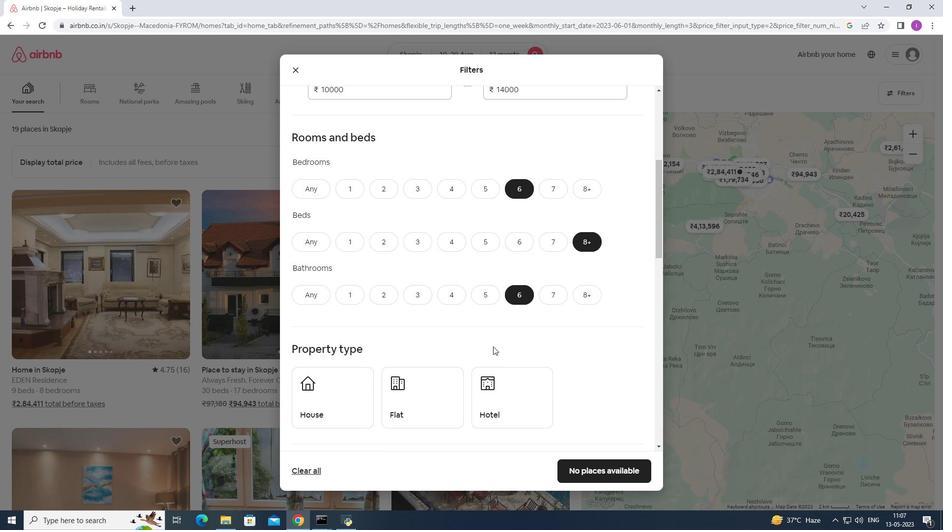 
Action: Mouse scrolled (494, 344) with delta (0, 0)
Screenshot: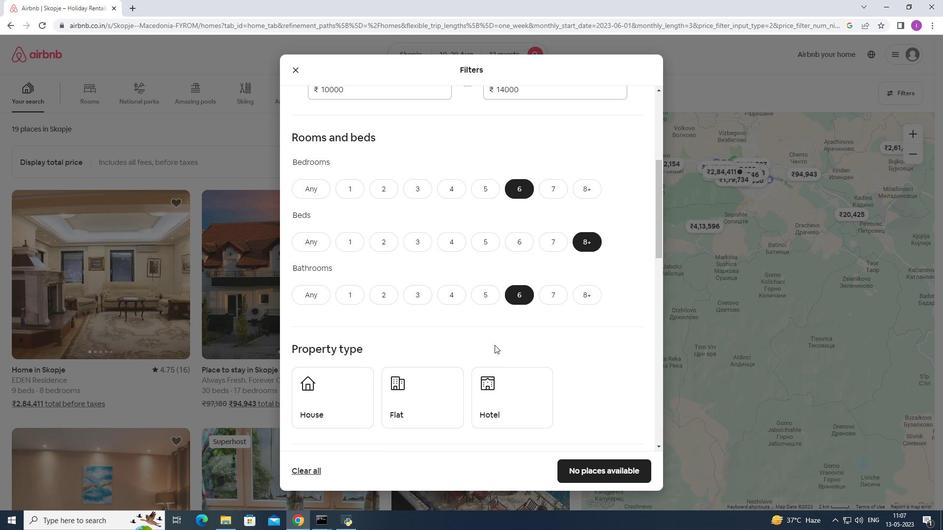 
Action: Mouse scrolled (494, 344) with delta (0, 0)
Screenshot: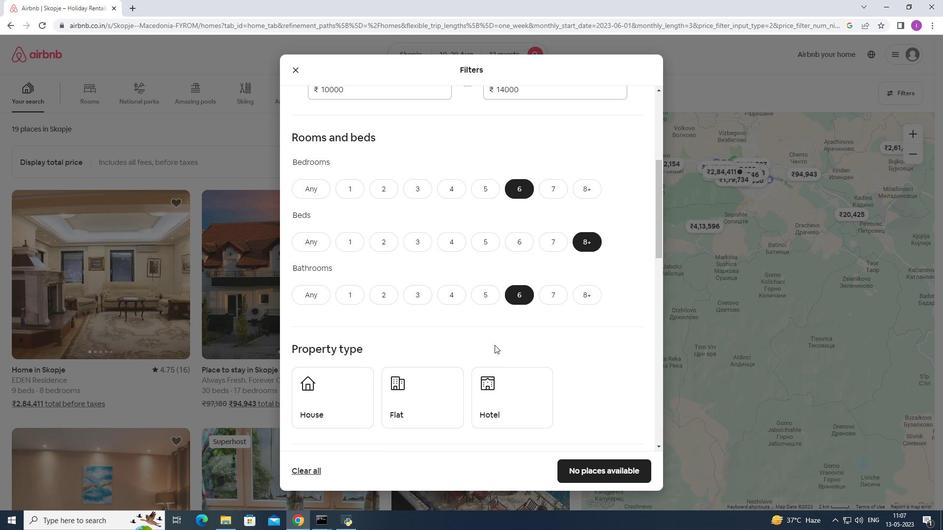 
Action: Mouse moved to (358, 316)
Screenshot: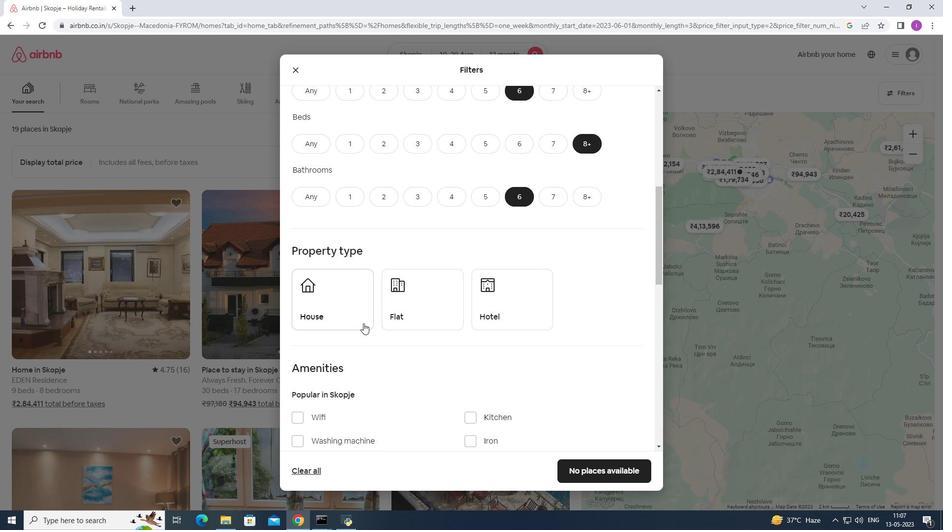 
Action: Mouse pressed left at (358, 316)
Screenshot: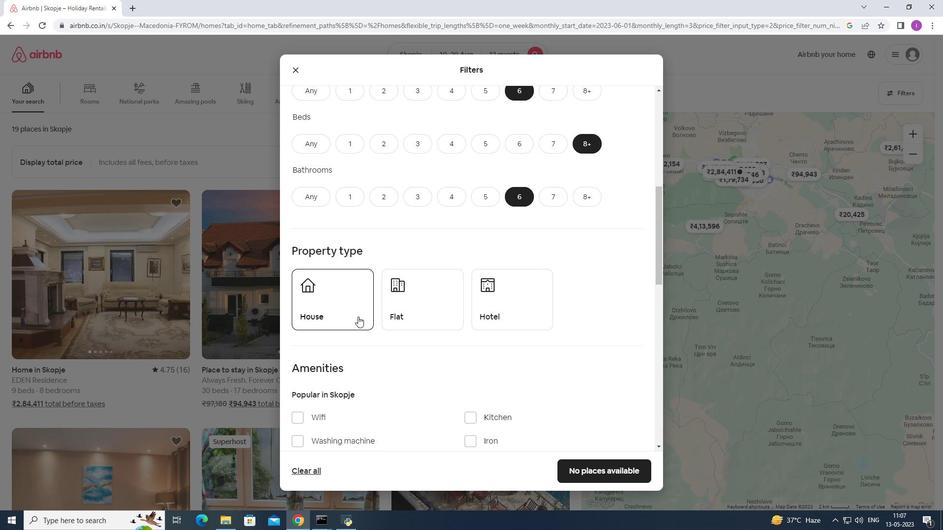 
Action: Mouse moved to (410, 312)
Screenshot: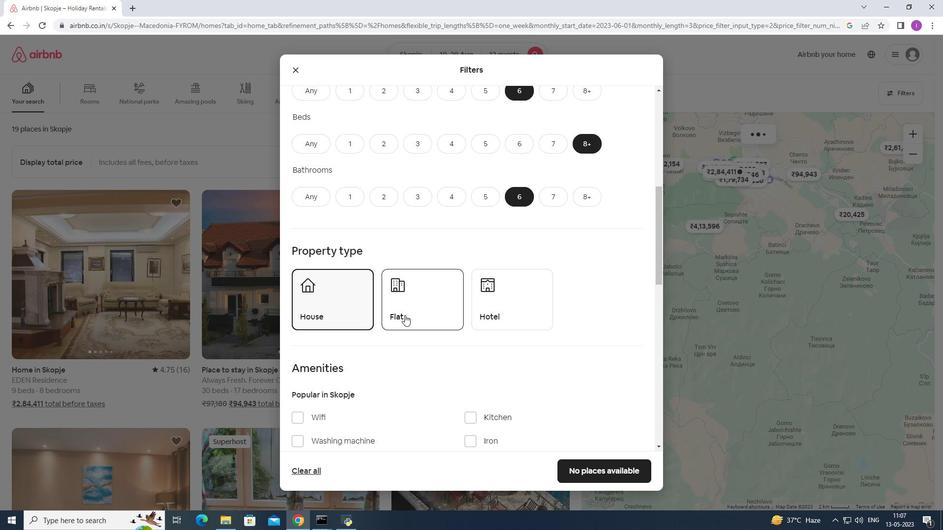 
Action: Mouse pressed left at (410, 312)
Screenshot: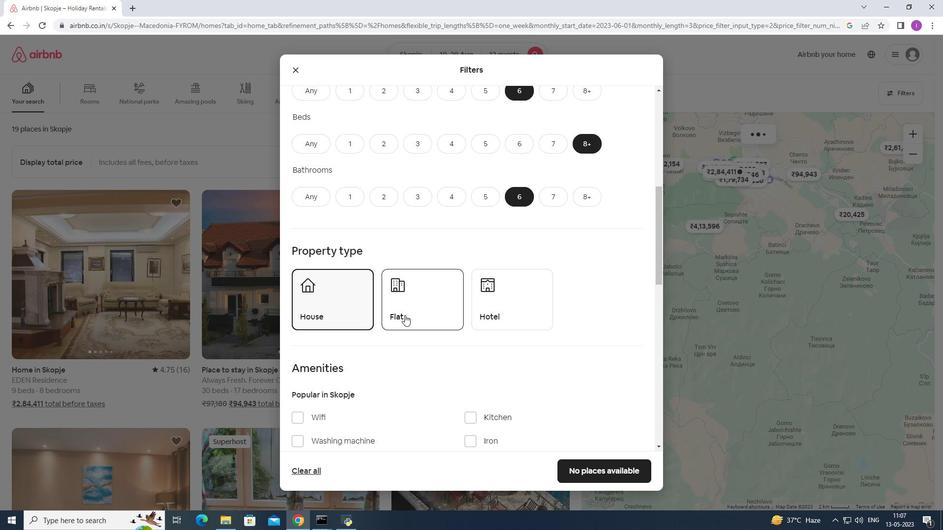 
Action: Mouse moved to (443, 321)
Screenshot: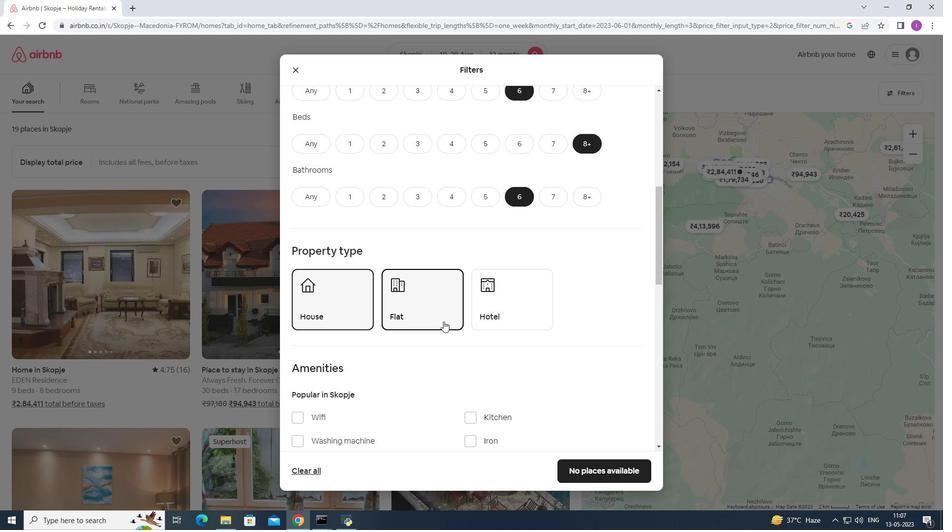 
Action: Mouse scrolled (443, 321) with delta (0, 0)
Screenshot: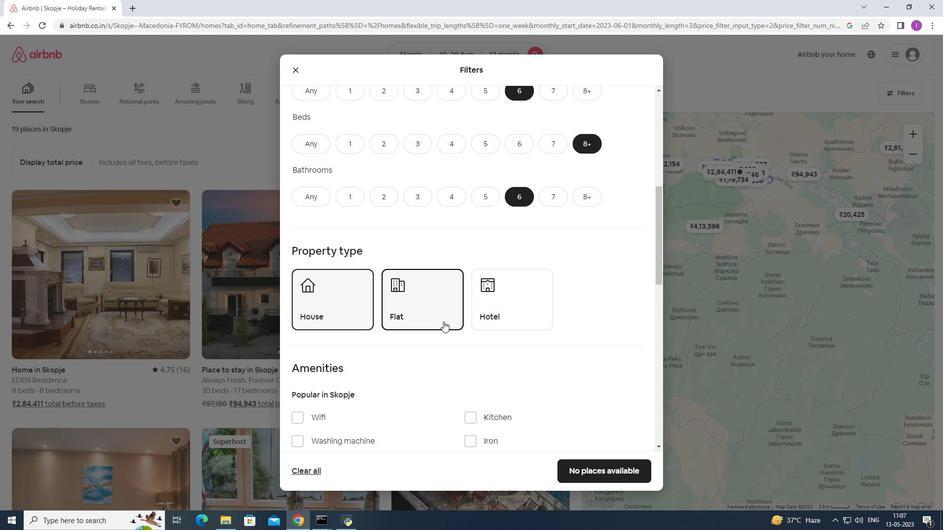 
Action: Mouse moved to (444, 320)
Screenshot: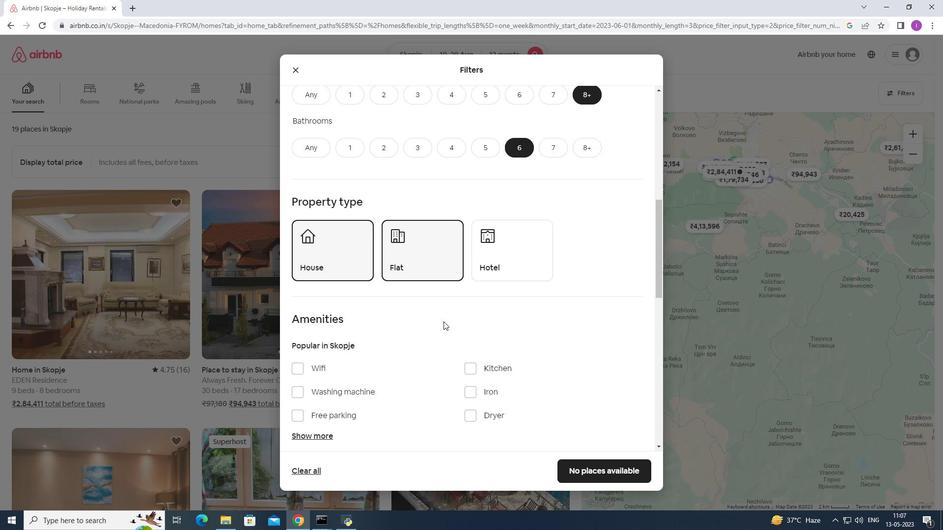 
Action: Mouse scrolled (444, 320) with delta (0, 0)
Screenshot: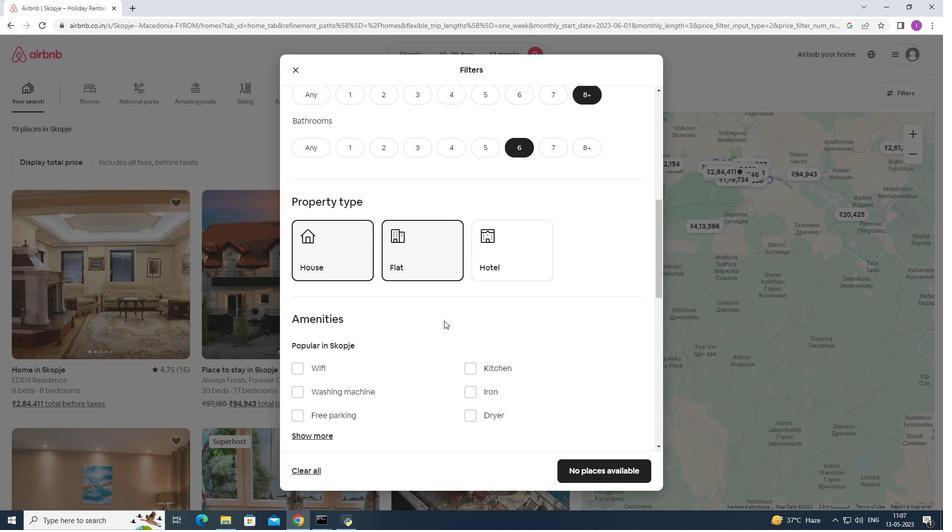 
Action: Mouse scrolled (444, 320) with delta (0, 0)
Screenshot: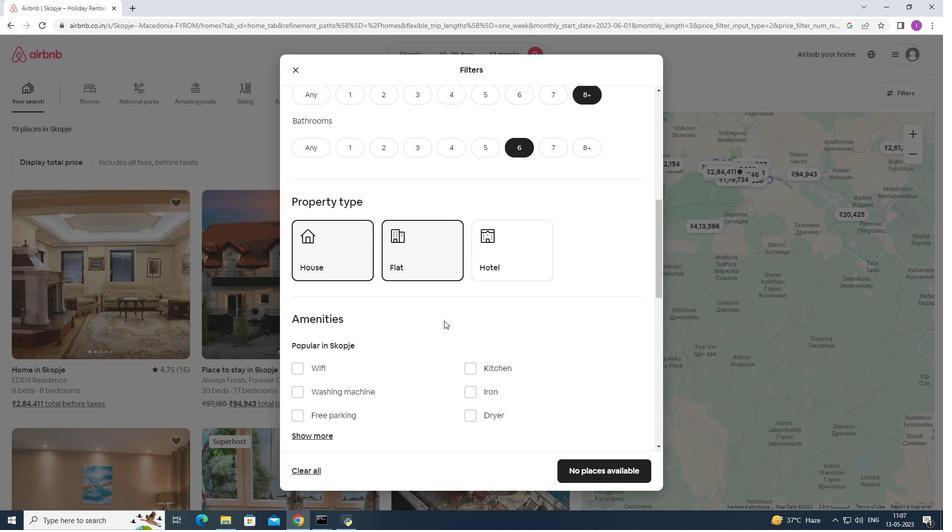 
Action: Mouse moved to (294, 267)
Screenshot: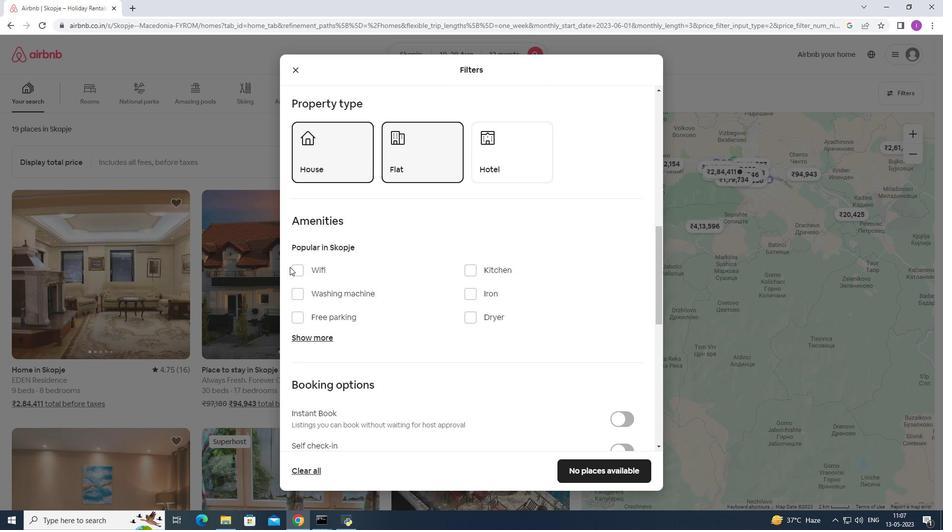 
Action: Mouse pressed left at (294, 267)
Screenshot: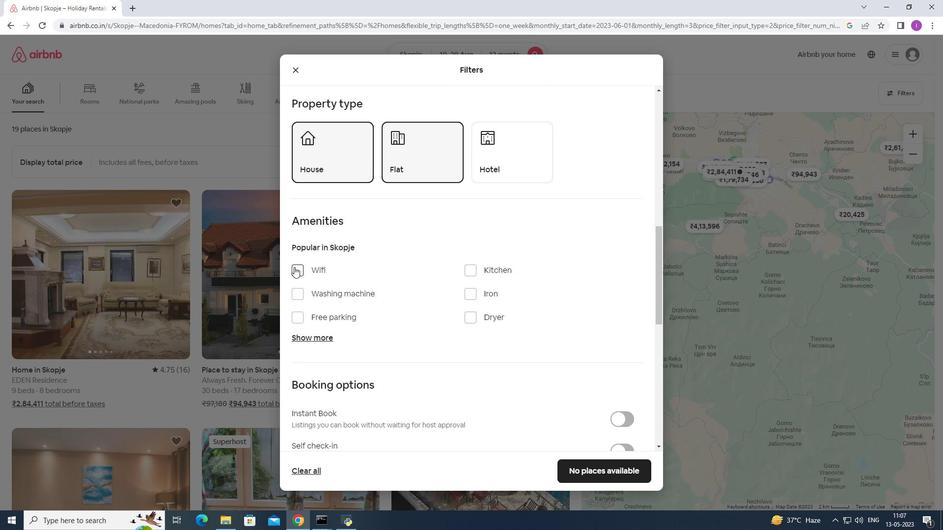 
Action: Mouse moved to (302, 322)
Screenshot: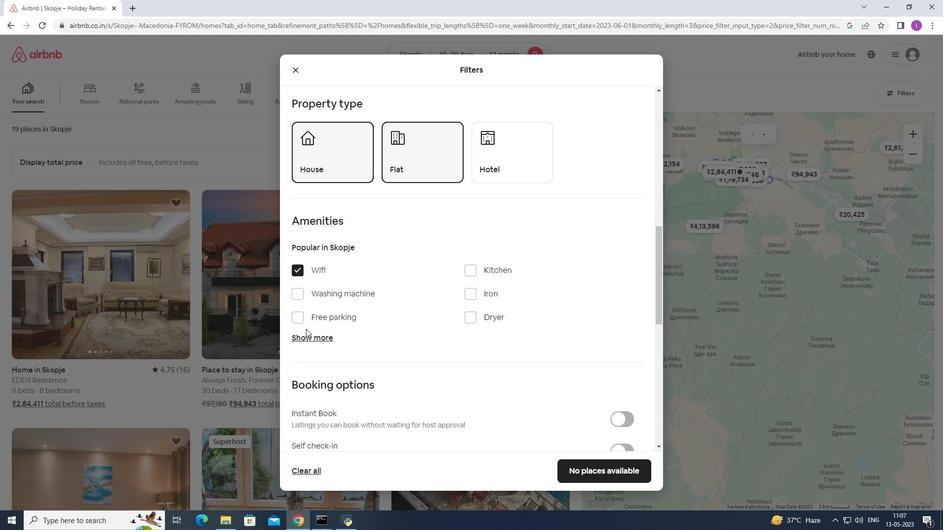 
Action: Mouse pressed left at (302, 322)
Screenshot: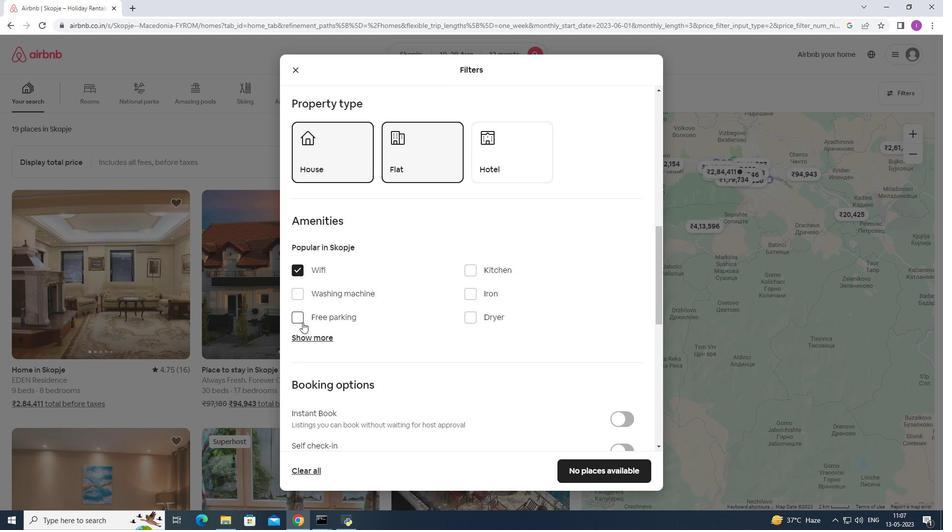 
Action: Mouse moved to (311, 338)
Screenshot: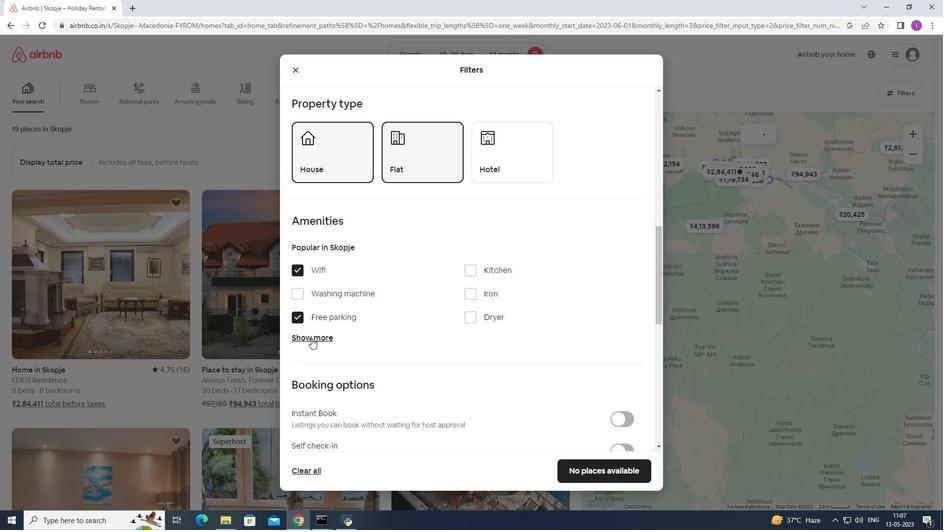
Action: Mouse pressed left at (311, 338)
Screenshot: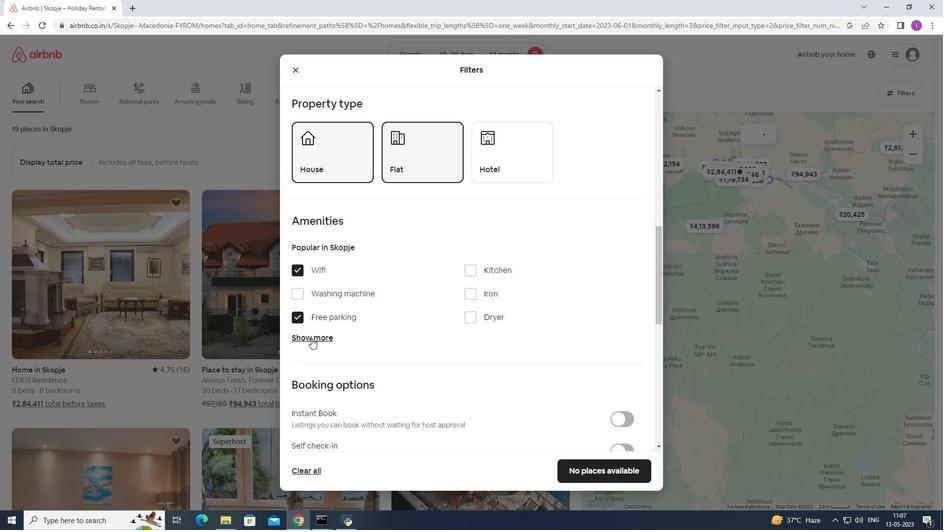
Action: Mouse moved to (472, 396)
Screenshot: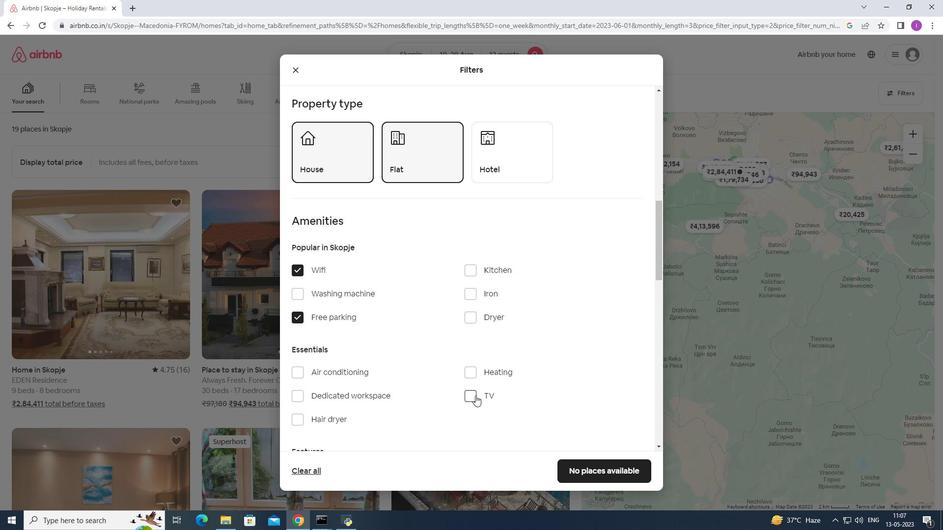 
Action: Mouse pressed left at (472, 396)
Screenshot: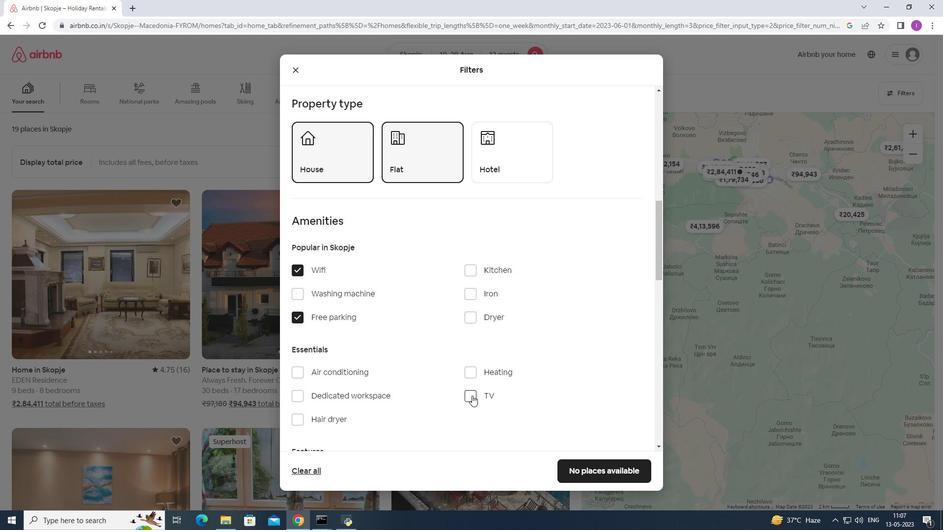 
Action: Mouse moved to (419, 383)
Screenshot: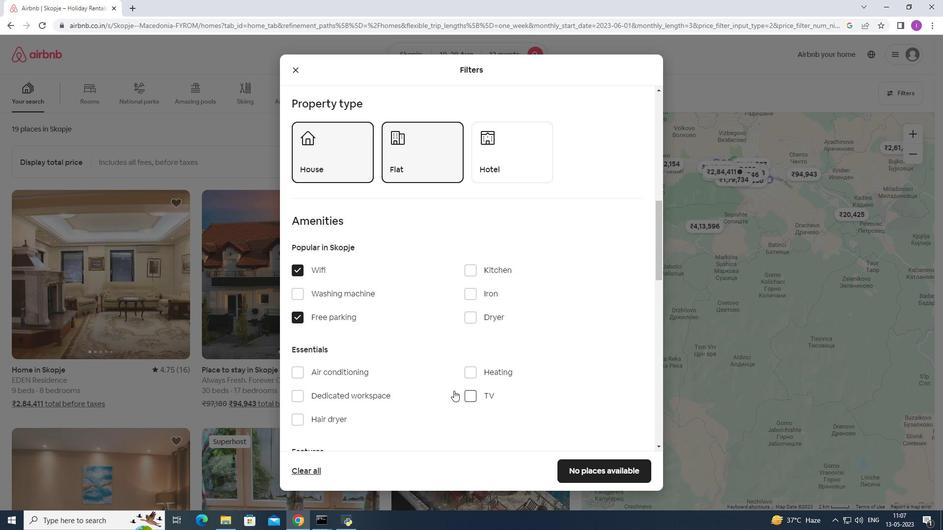 
Action: Mouse scrolled (419, 383) with delta (0, 0)
Screenshot: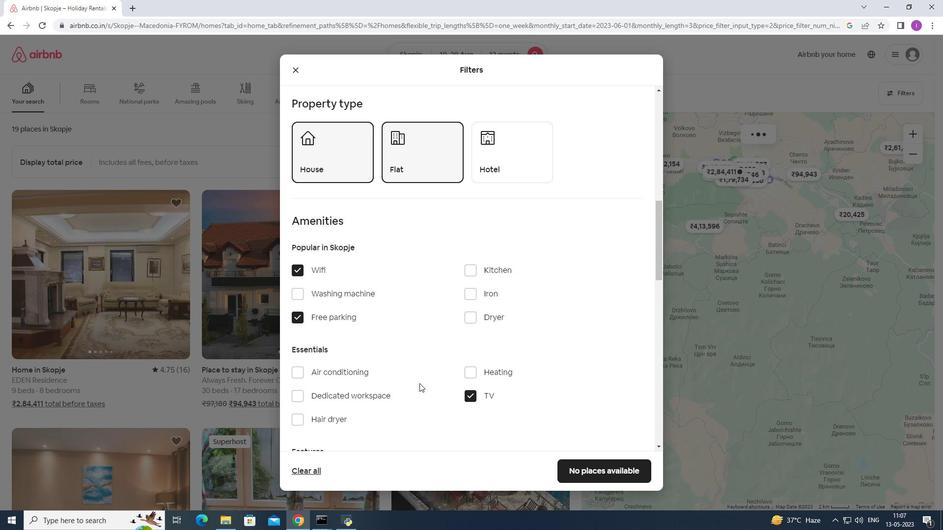 
Action: Mouse scrolled (419, 383) with delta (0, 0)
Screenshot: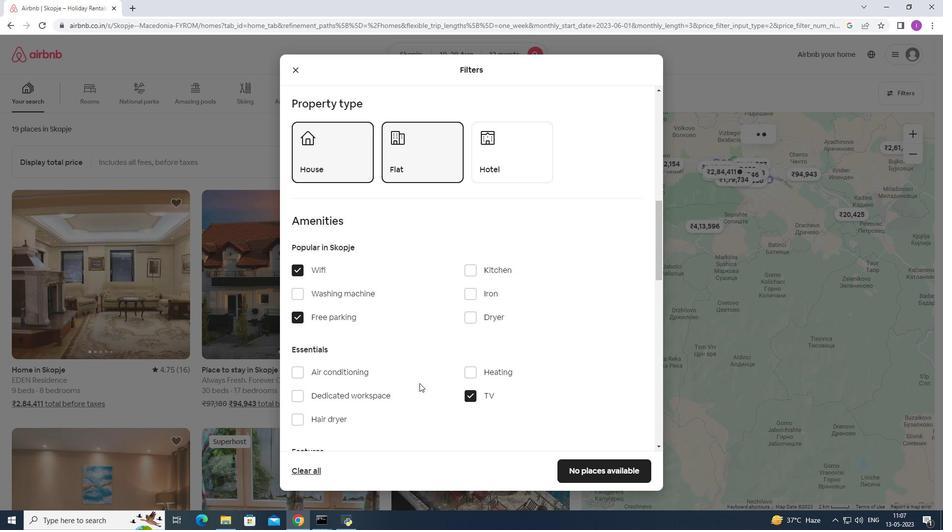 
Action: Mouse moved to (418, 383)
Screenshot: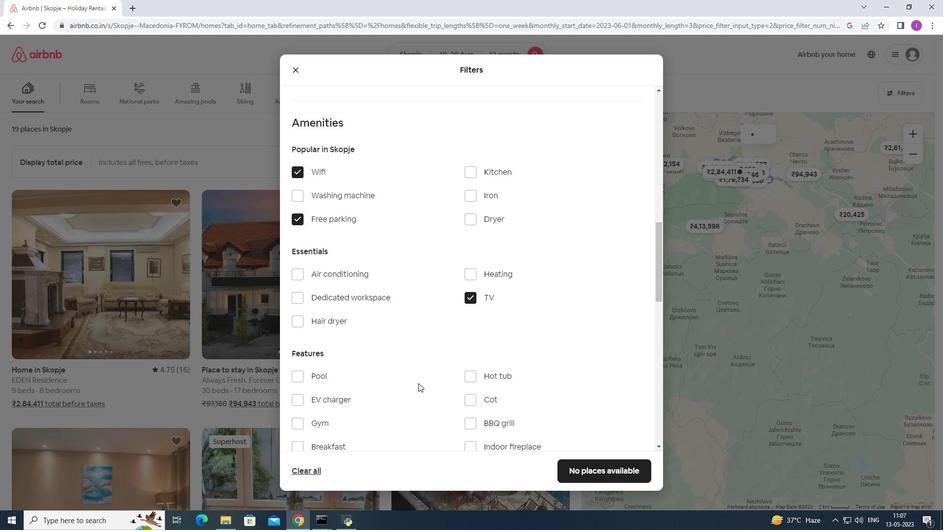 
Action: Mouse scrolled (418, 382) with delta (0, 0)
Screenshot: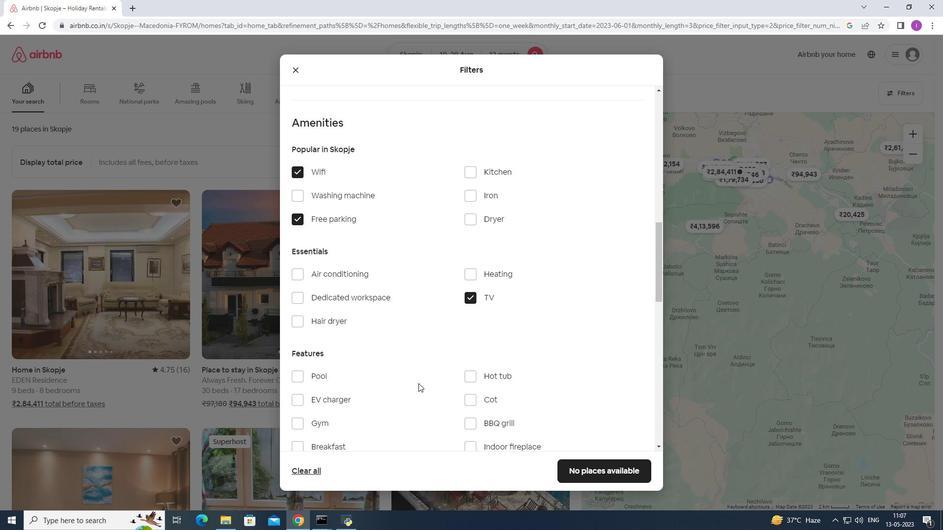 
Action: Mouse scrolled (418, 382) with delta (0, 0)
Screenshot: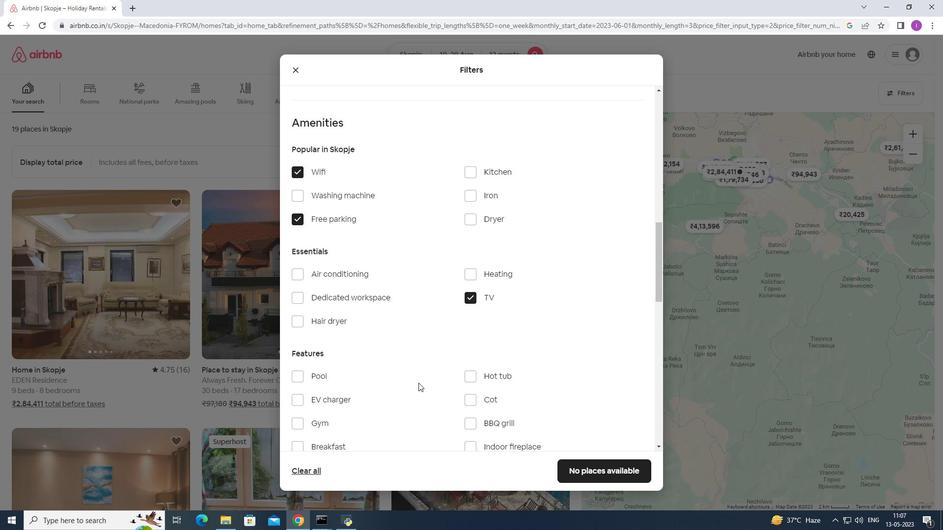 
Action: Mouse scrolled (418, 382) with delta (0, 0)
Screenshot: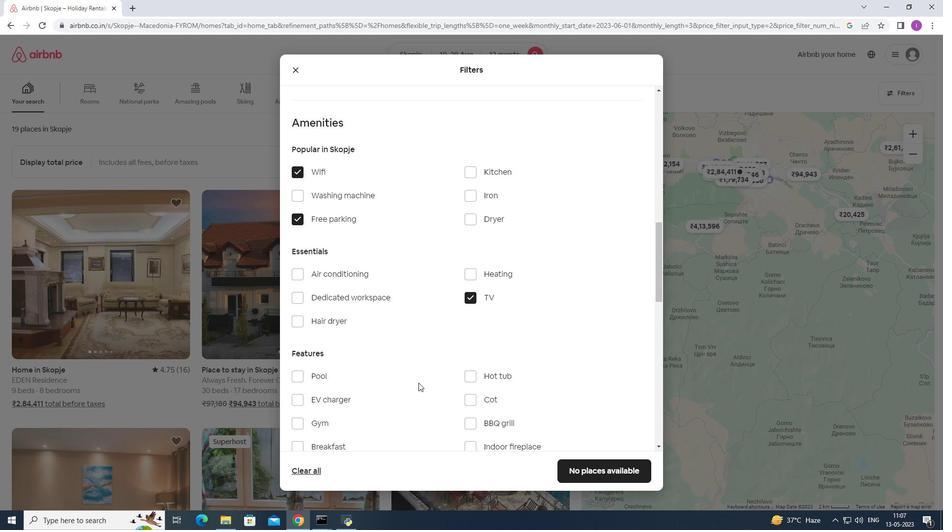 
Action: Mouse moved to (297, 277)
Screenshot: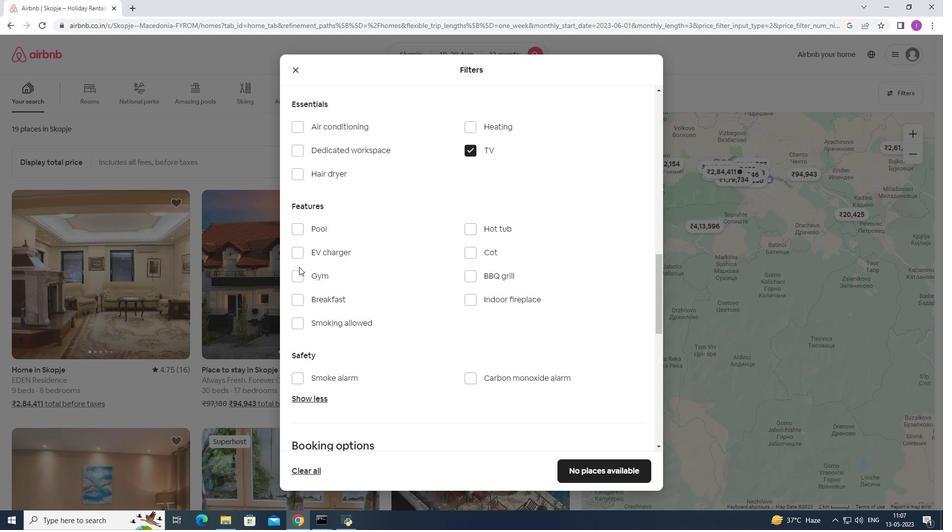 
Action: Mouse pressed left at (297, 277)
Screenshot: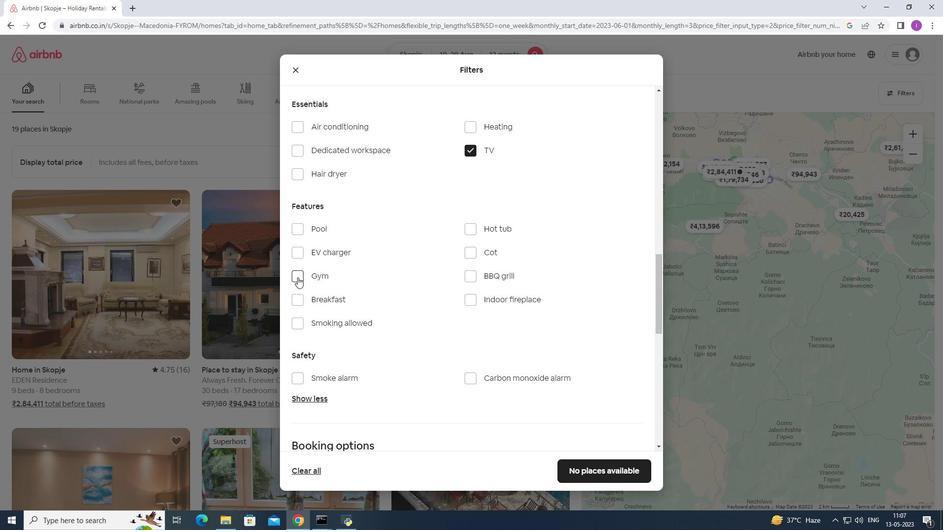 
Action: Mouse moved to (294, 305)
Screenshot: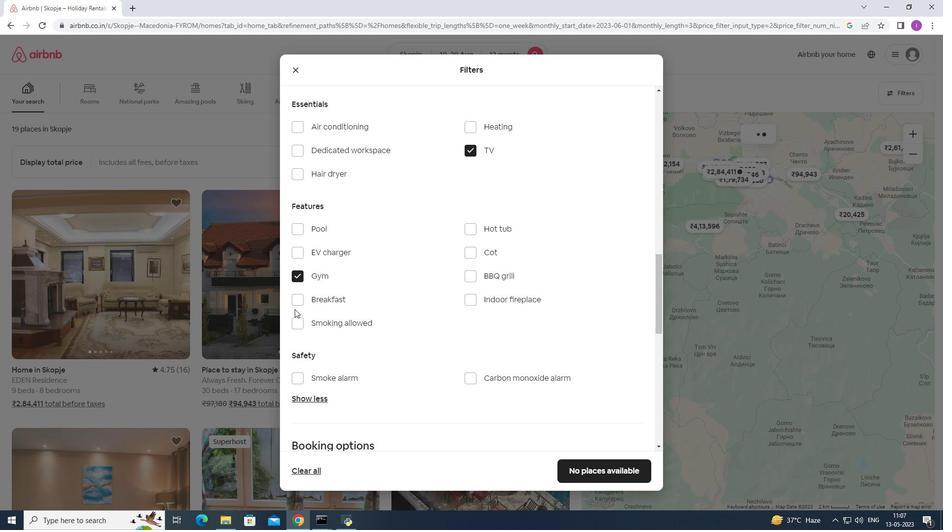 
Action: Mouse pressed left at (294, 305)
Screenshot: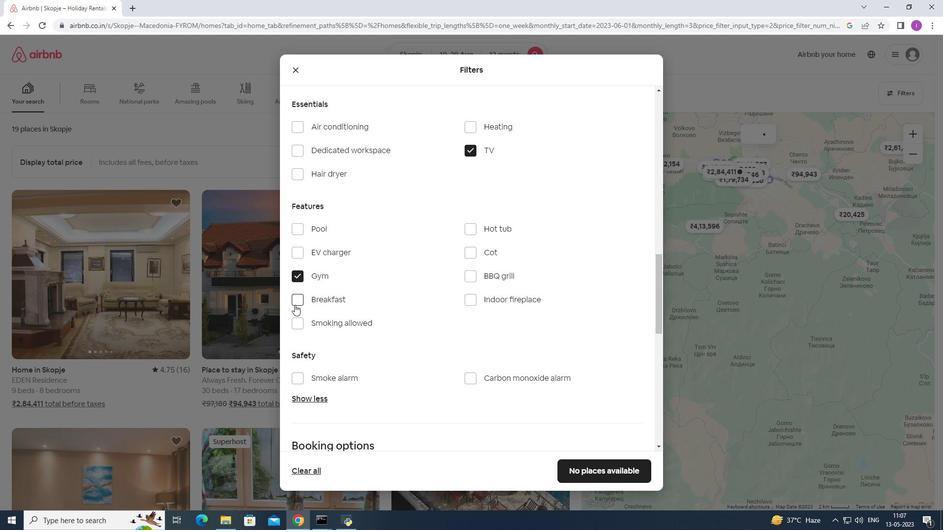 
Action: Mouse moved to (532, 297)
Screenshot: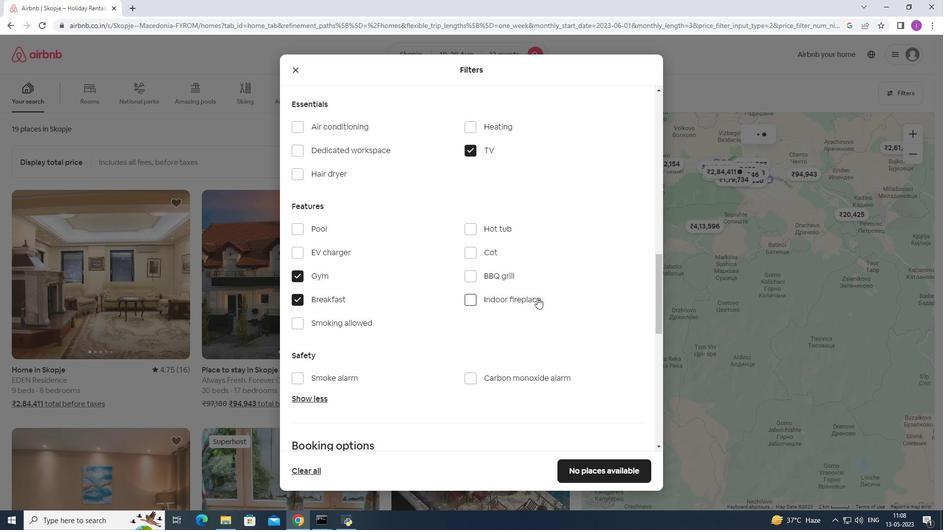 
Action: Mouse scrolled (532, 297) with delta (0, 0)
Screenshot: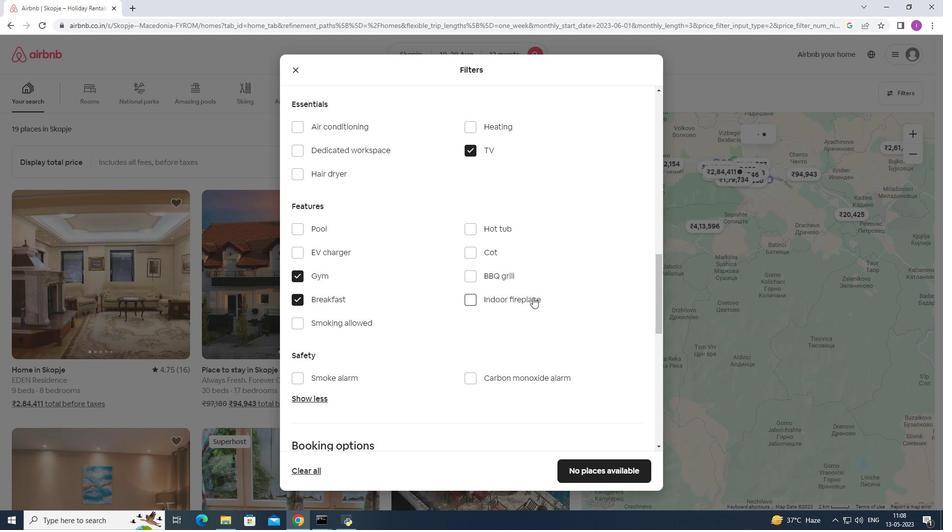 
Action: Mouse moved to (531, 298)
Screenshot: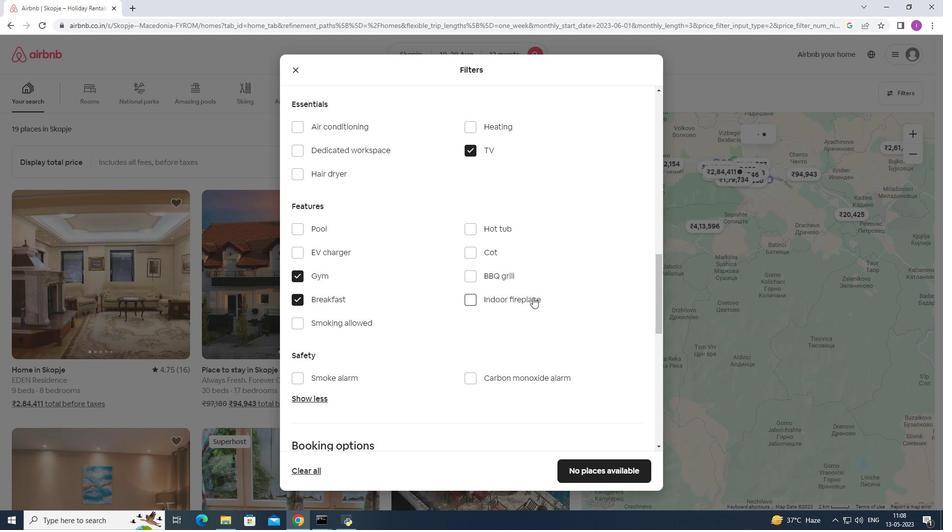 
Action: Mouse scrolled (531, 297) with delta (0, 0)
Screenshot: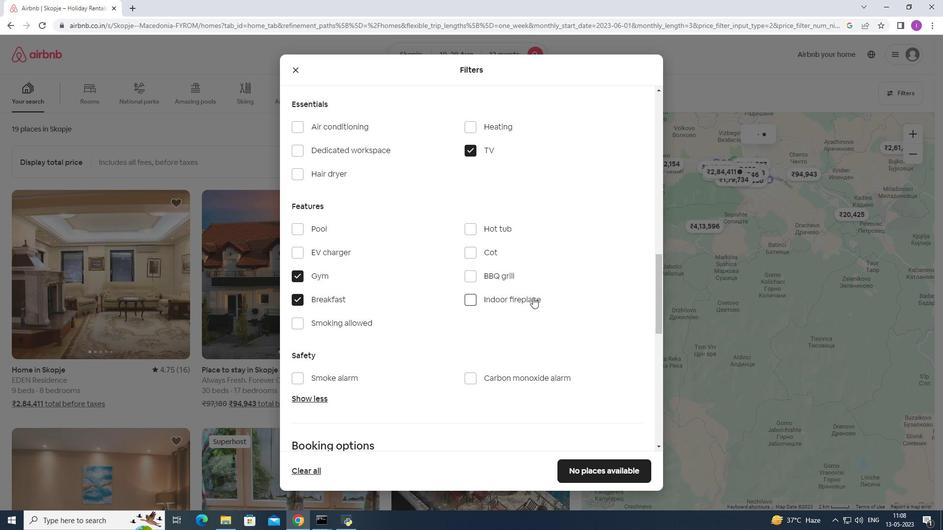
Action: Mouse moved to (532, 297)
Screenshot: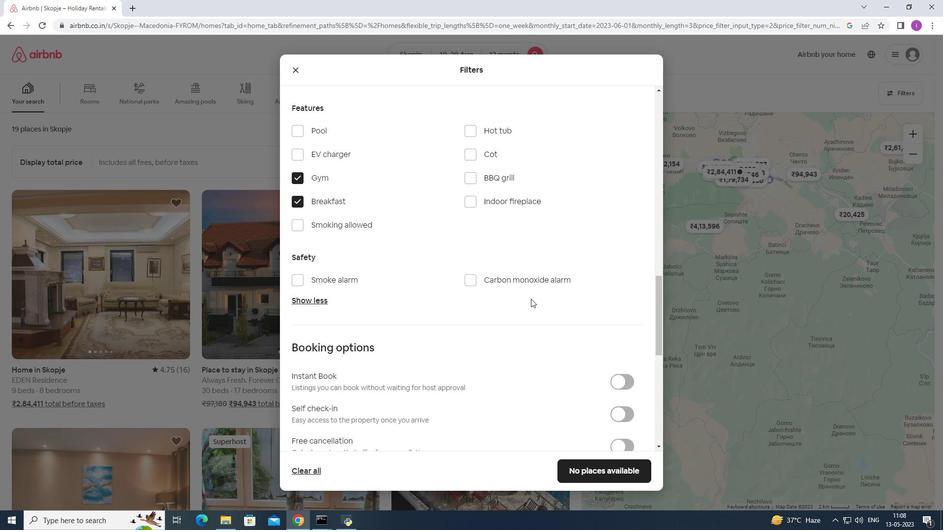 
Action: Mouse scrolled (532, 297) with delta (0, 0)
Screenshot: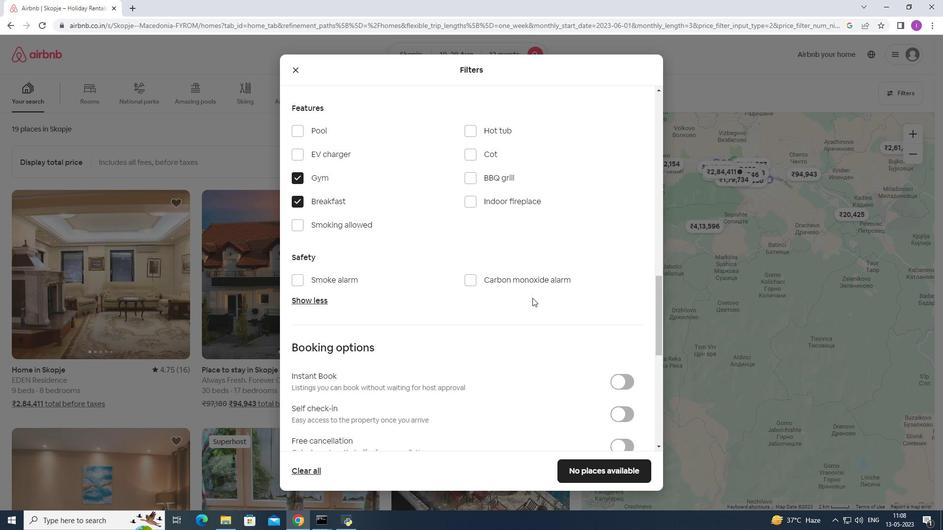 
Action: Mouse moved to (533, 297)
Screenshot: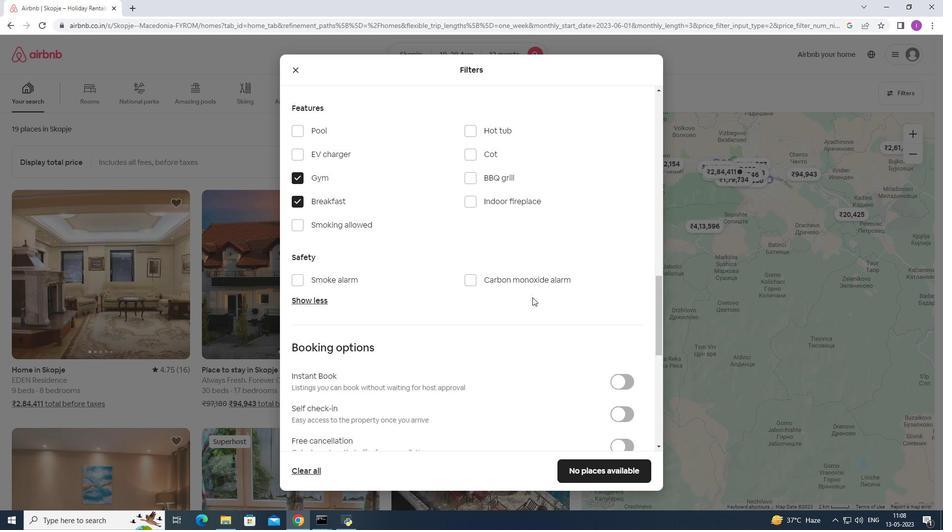 
Action: Mouse scrolled (533, 297) with delta (0, 0)
Screenshot: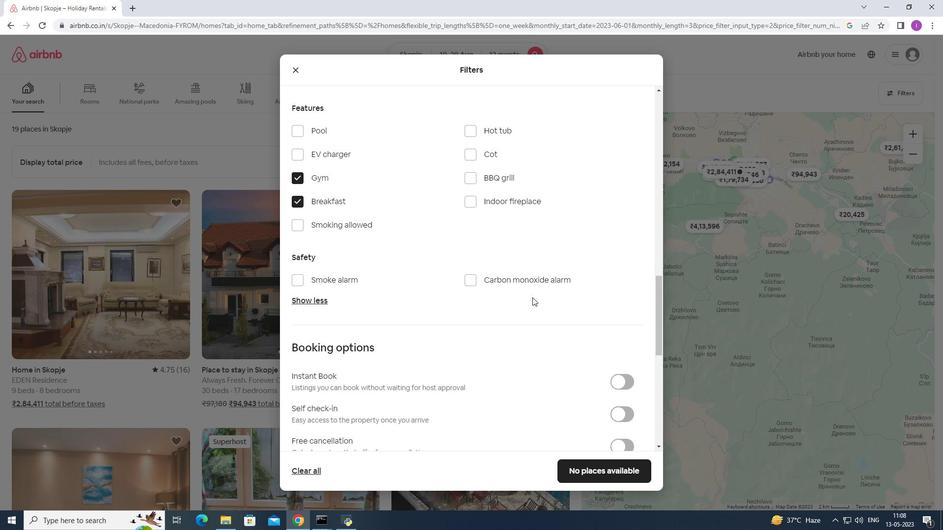 
Action: Mouse scrolled (533, 297) with delta (0, 0)
Screenshot: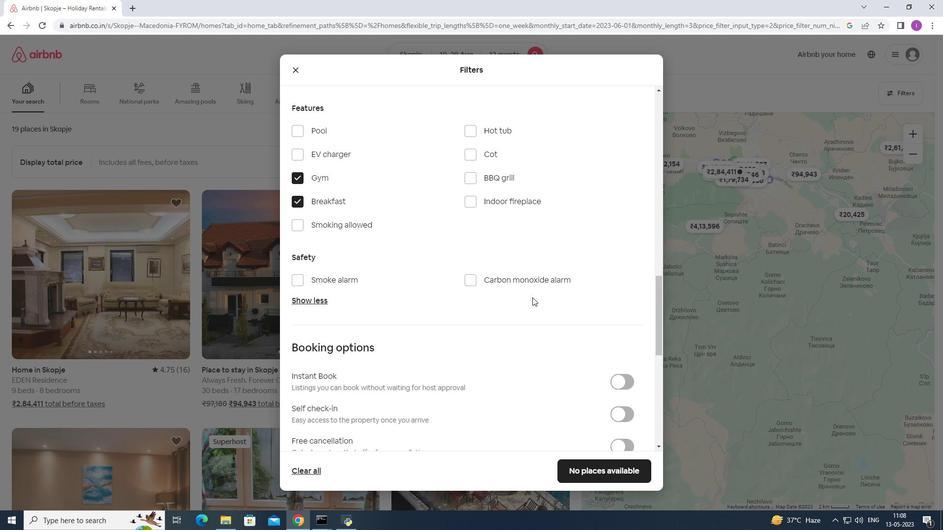 
Action: Mouse scrolled (533, 297) with delta (0, 0)
Screenshot: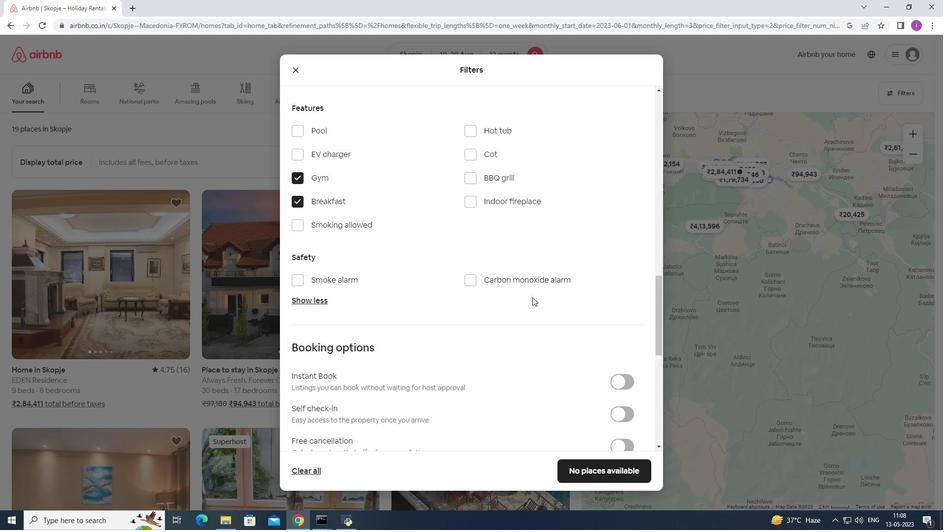 
Action: Mouse moved to (622, 214)
Screenshot: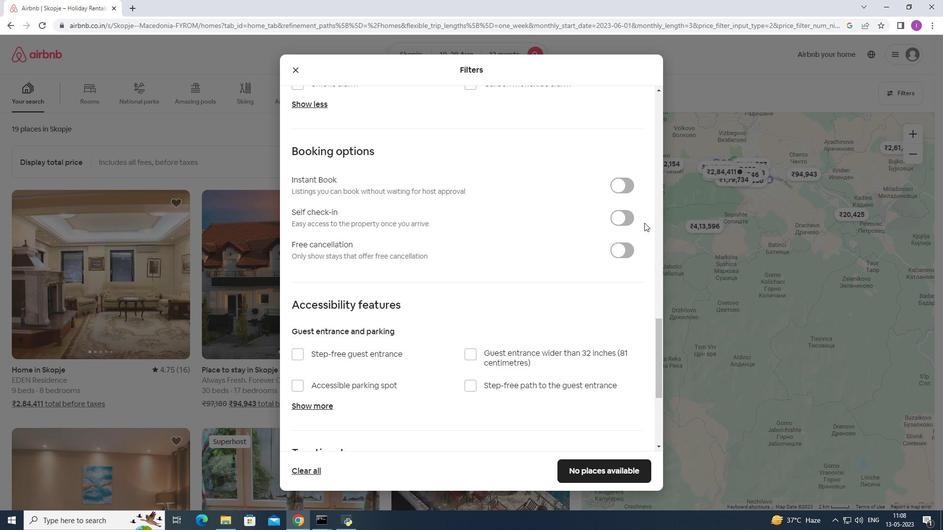 
Action: Mouse pressed left at (622, 214)
Screenshot: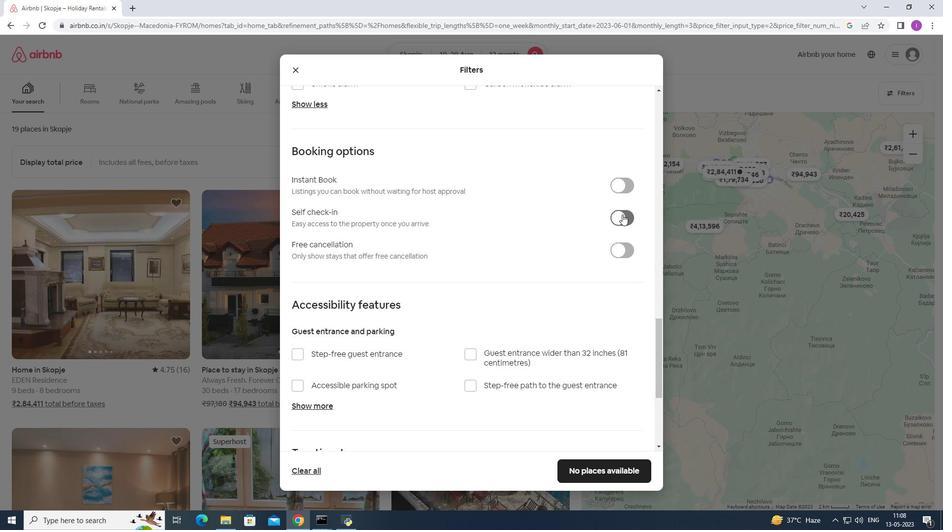 
Action: Mouse moved to (516, 263)
Screenshot: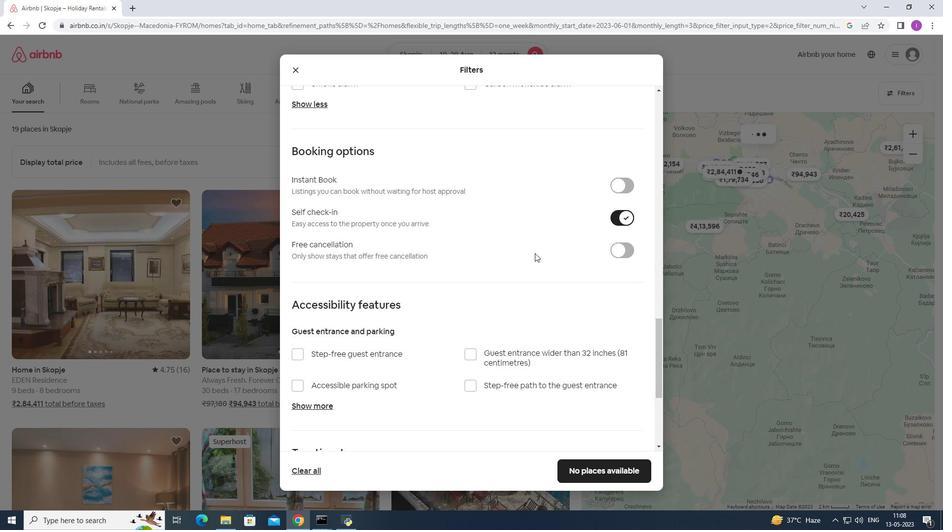 
Action: Mouse scrolled (516, 262) with delta (0, 0)
Screenshot: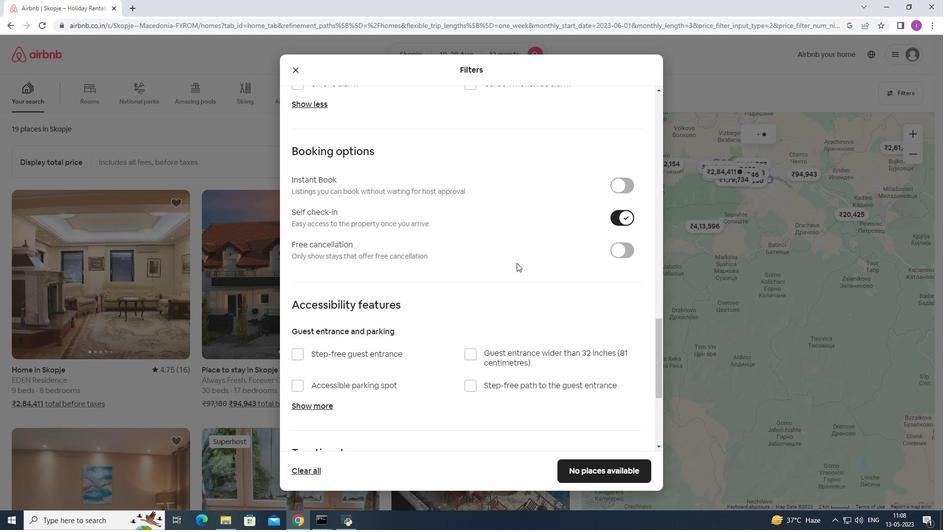 
Action: Mouse scrolled (516, 262) with delta (0, 0)
Screenshot: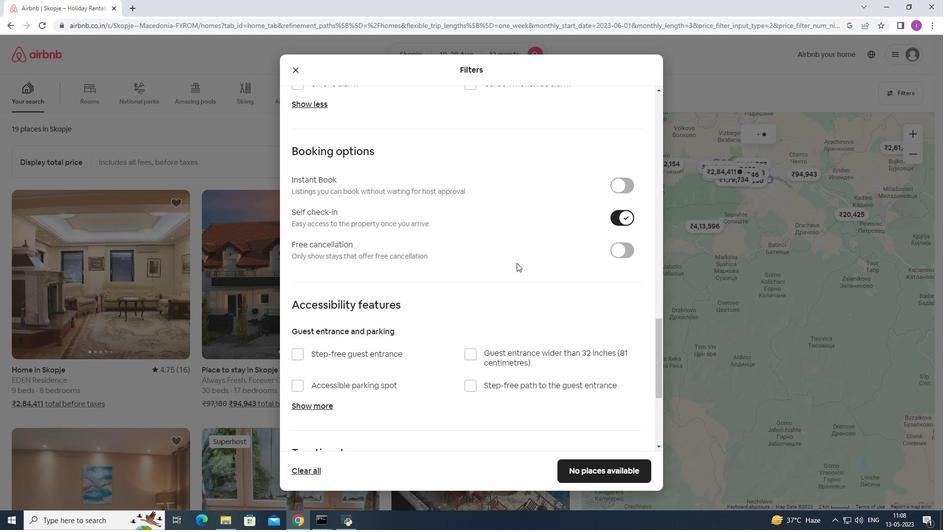 
Action: Mouse scrolled (516, 262) with delta (0, 0)
Screenshot: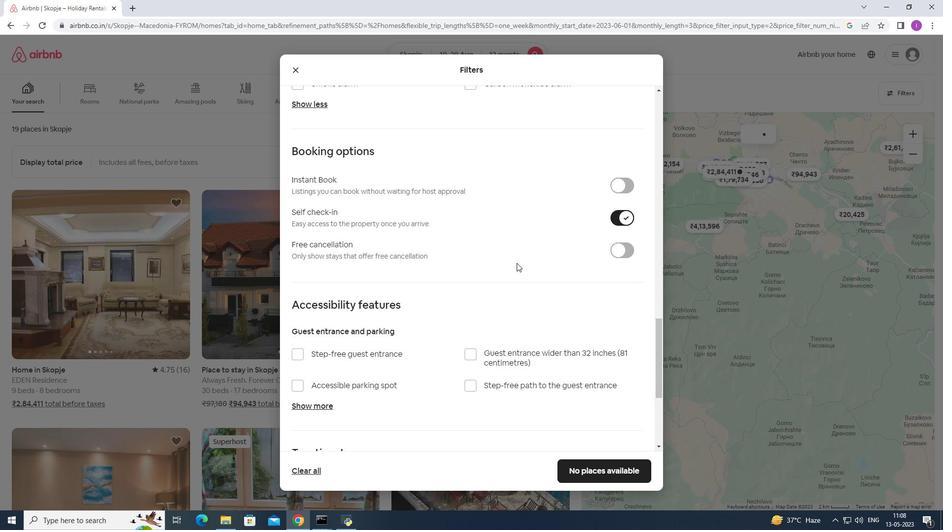 
Action: Mouse scrolled (516, 262) with delta (0, 0)
Screenshot: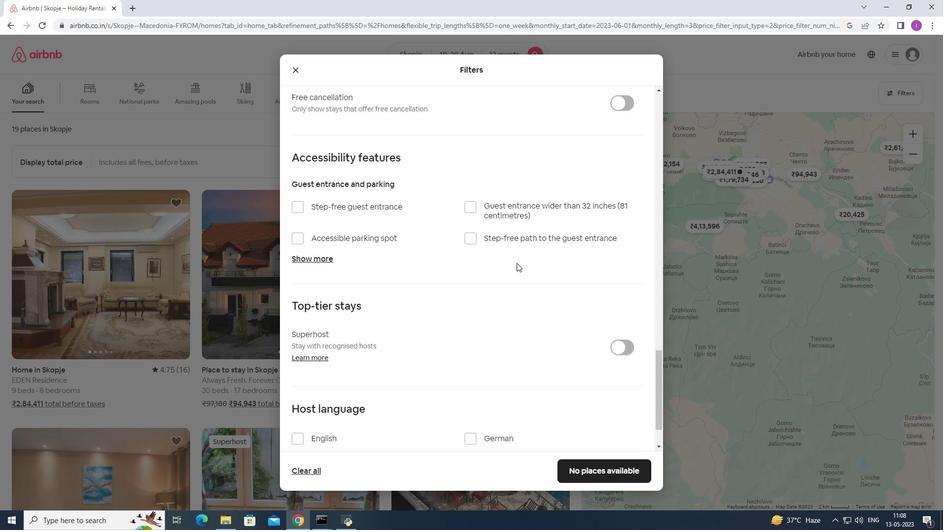 
Action: Mouse scrolled (516, 262) with delta (0, 0)
Screenshot: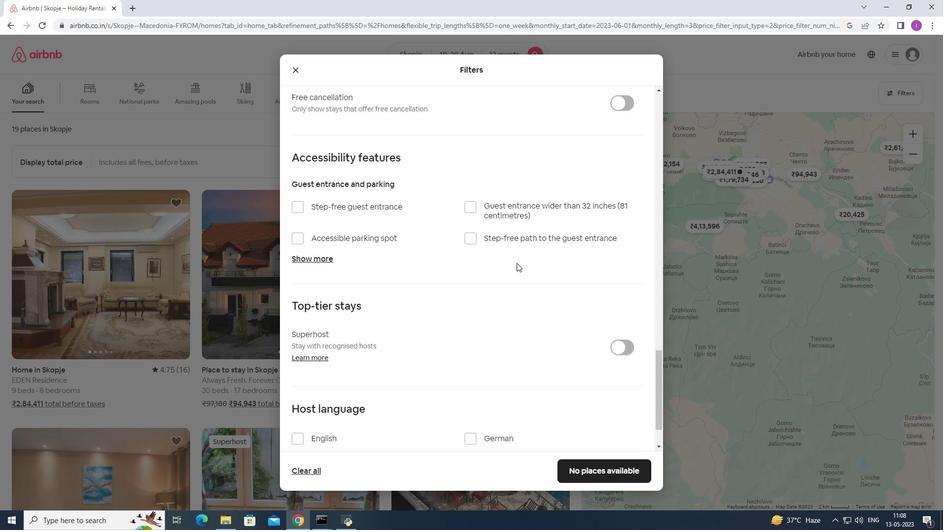 
Action: Mouse scrolled (516, 262) with delta (0, 0)
Screenshot: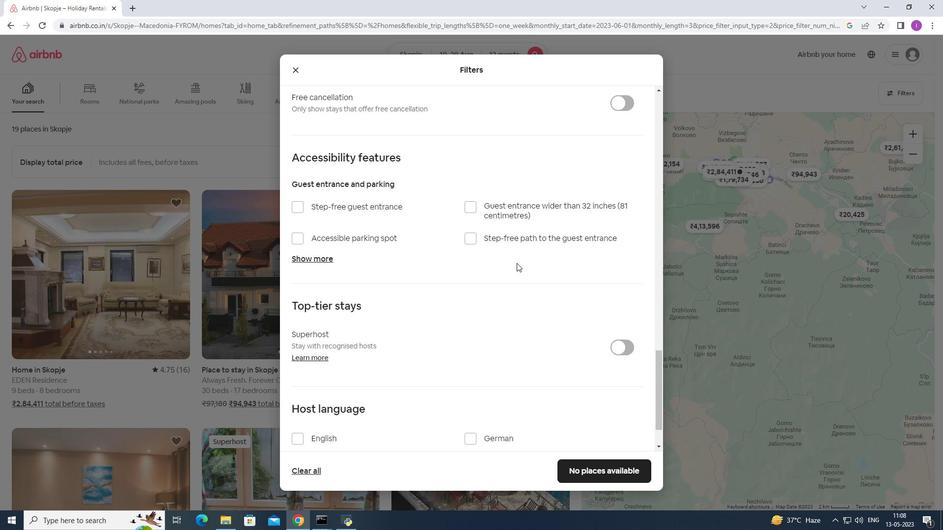 
Action: Mouse moved to (516, 263)
Screenshot: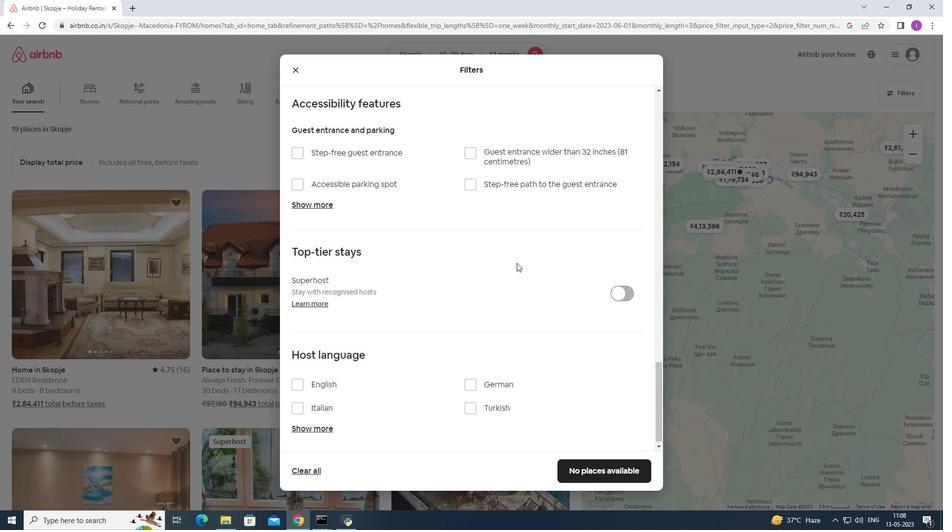 
Action: Mouse scrolled (516, 262) with delta (0, 0)
Screenshot: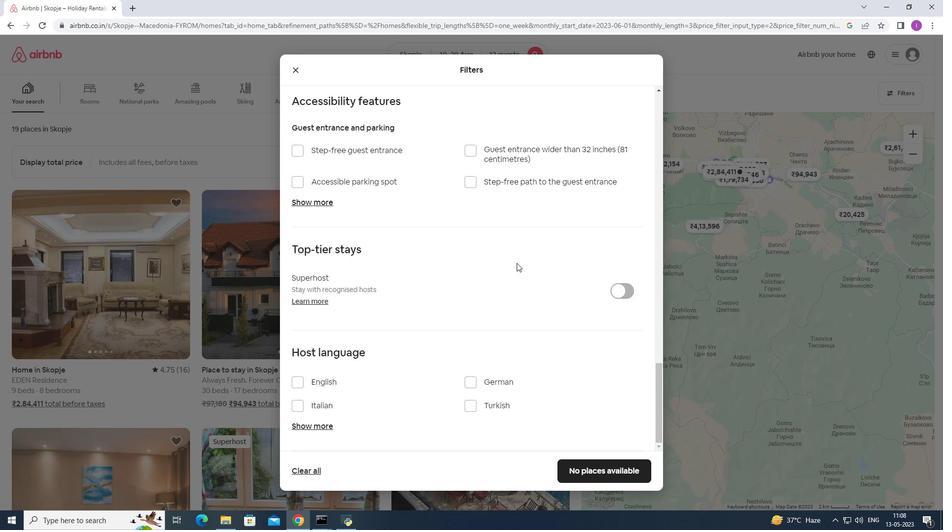 
Action: Mouse scrolled (516, 262) with delta (0, 0)
Screenshot: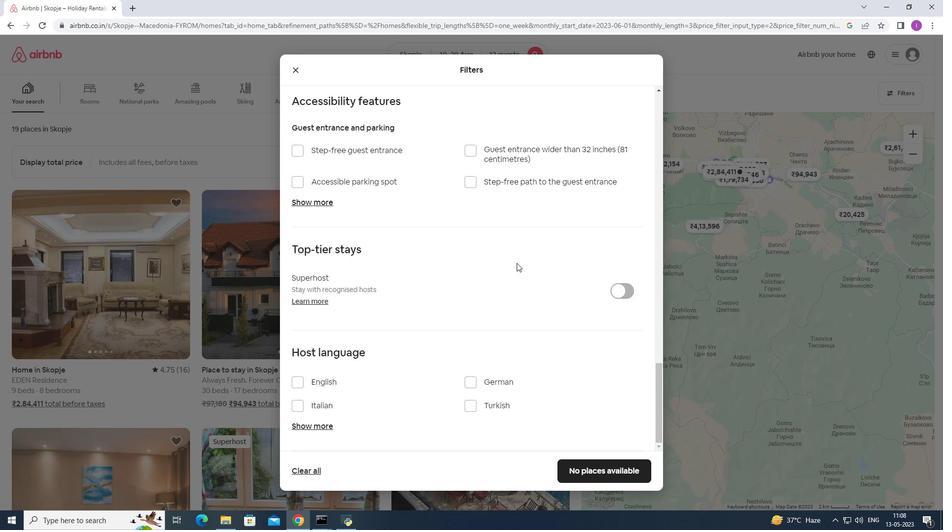 
Action: Mouse scrolled (516, 262) with delta (0, 0)
Screenshot: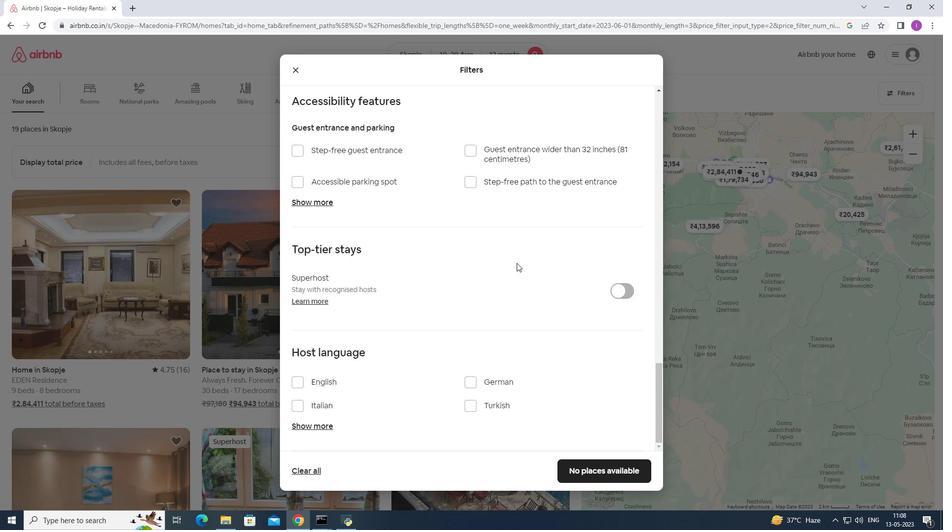 
Action: Mouse moved to (517, 263)
Screenshot: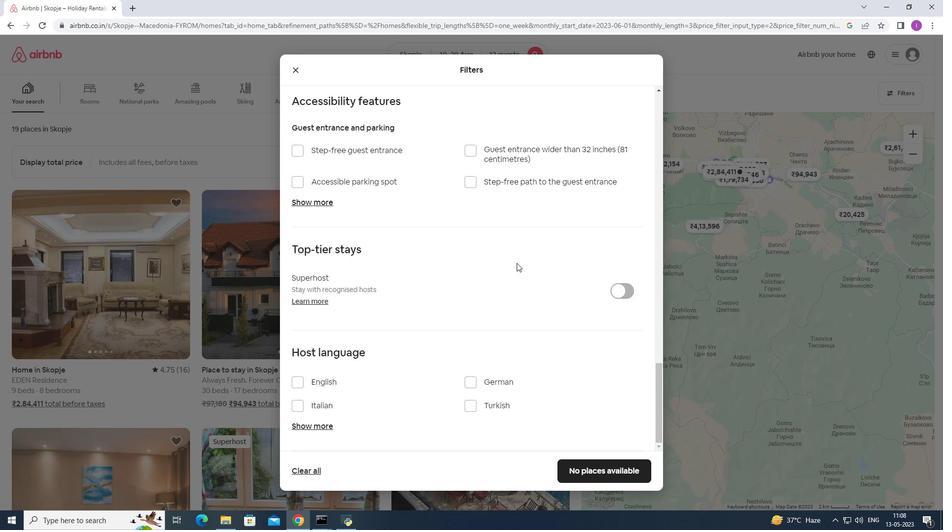 
Action: Mouse scrolled (517, 262) with delta (0, 0)
Screenshot: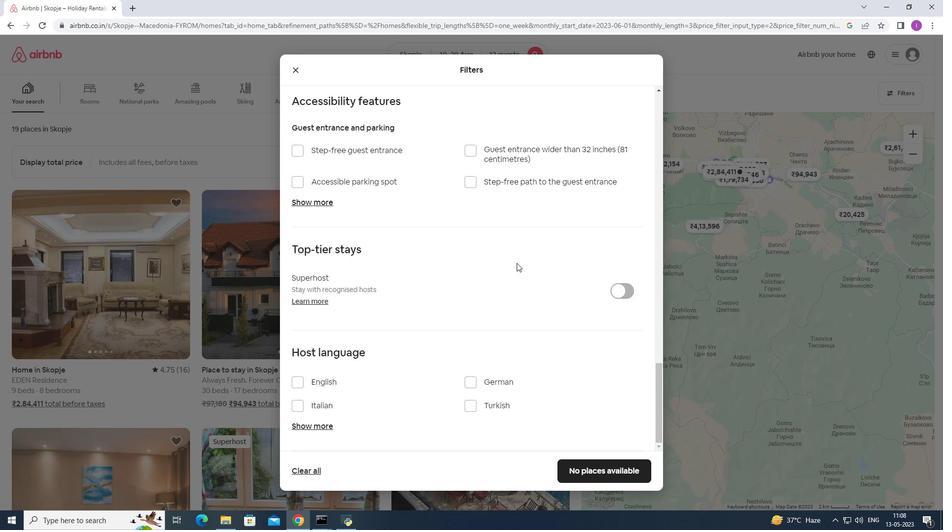 
Action: Mouse scrolled (517, 262) with delta (0, 0)
Screenshot: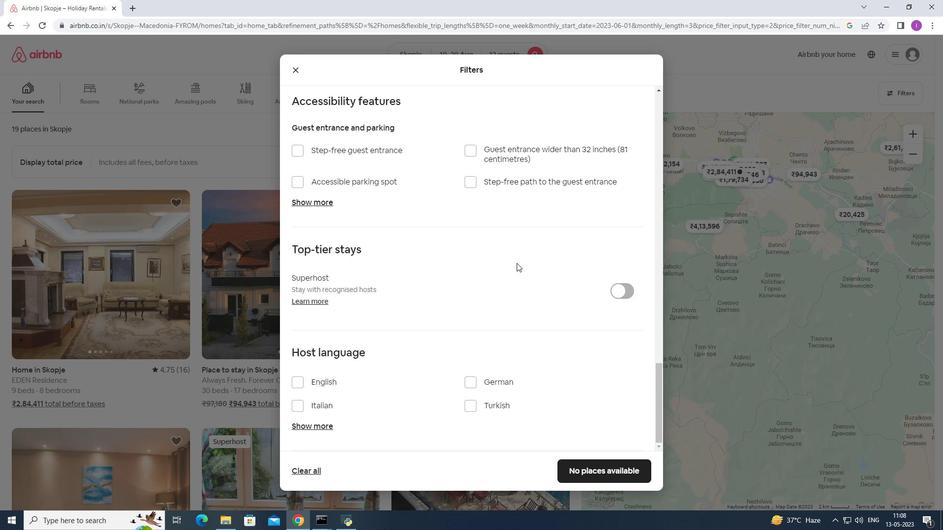 
Action: Mouse moved to (352, 345)
Screenshot: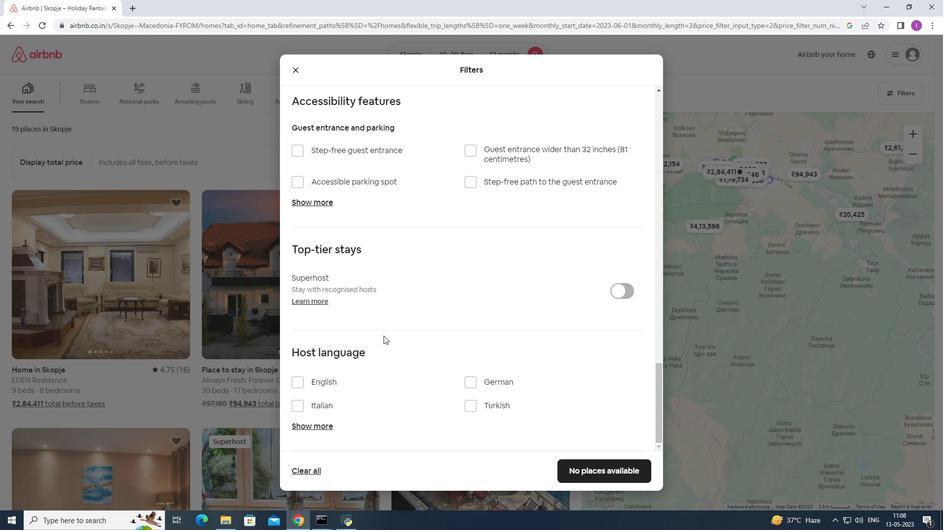 
Action: Mouse scrolled (352, 345) with delta (0, 0)
Screenshot: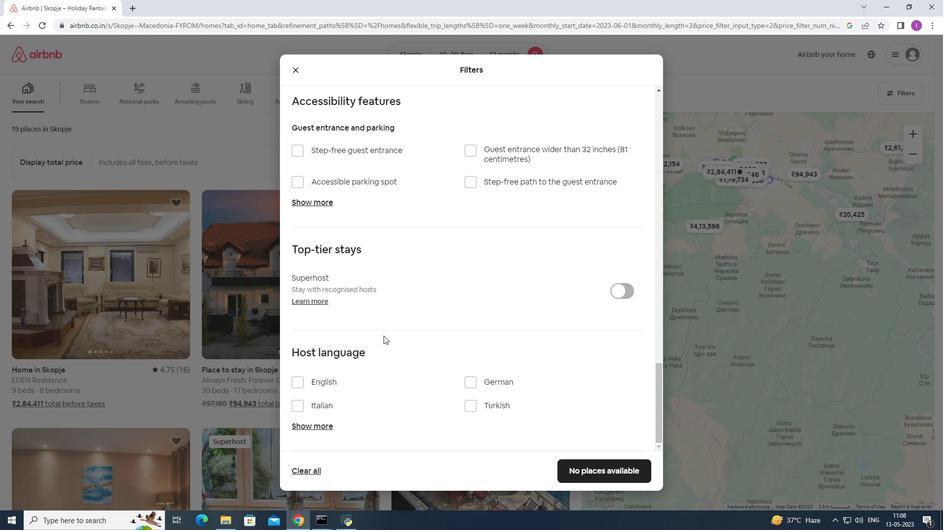 
Action: Mouse scrolled (352, 345) with delta (0, 0)
Screenshot: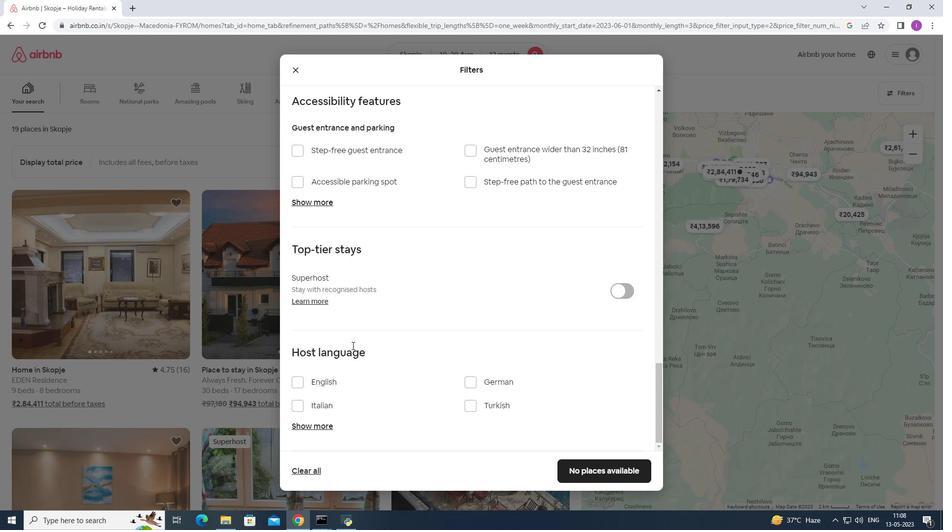 
Action: Mouse scrolled (352, 345) with delta (0, 0)
Screenshot: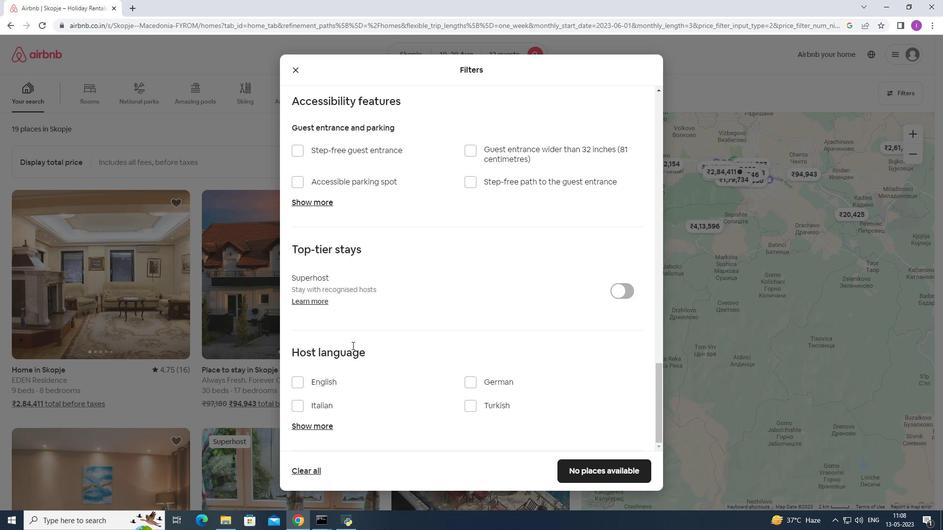 
Action: Mouse moved to (297, 382)
Screenshot: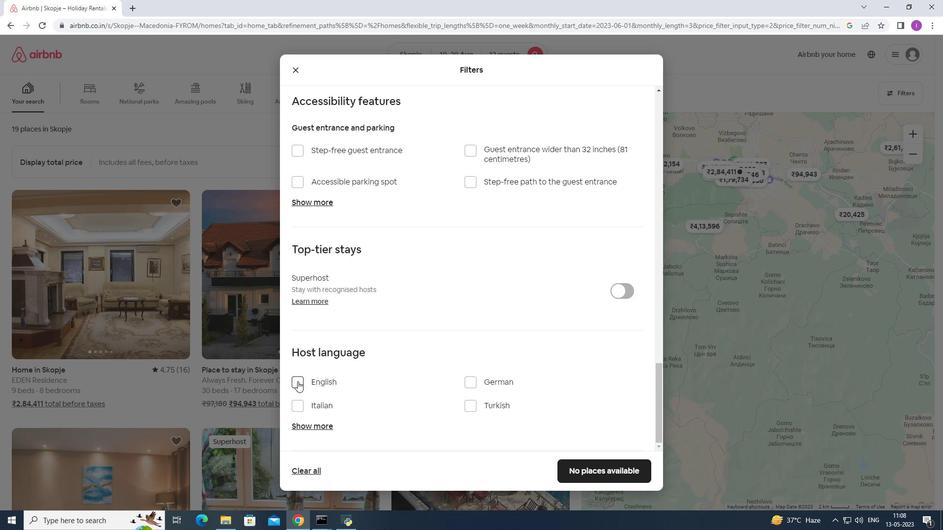 
Action: Mouse pressed left at (297, 382)
Screenshot: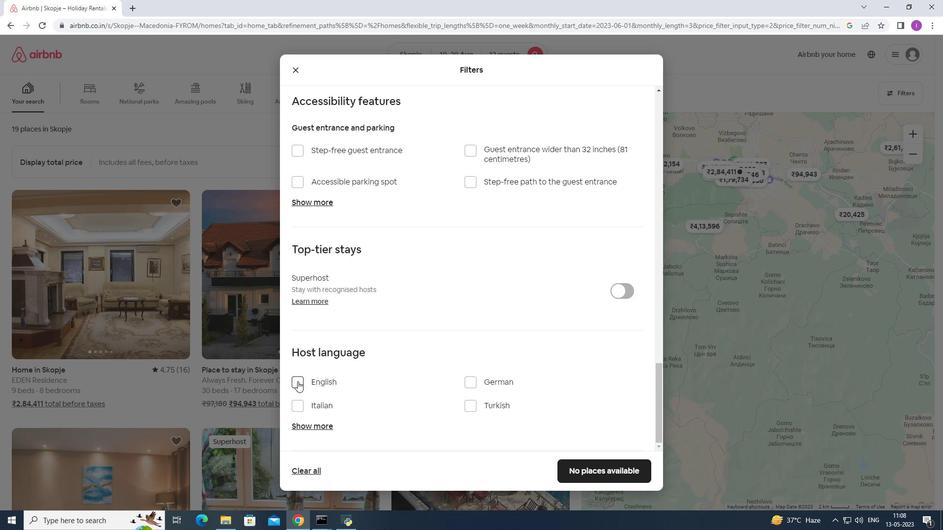 
Action: Mouse moved to (576, 466)
Screenshot: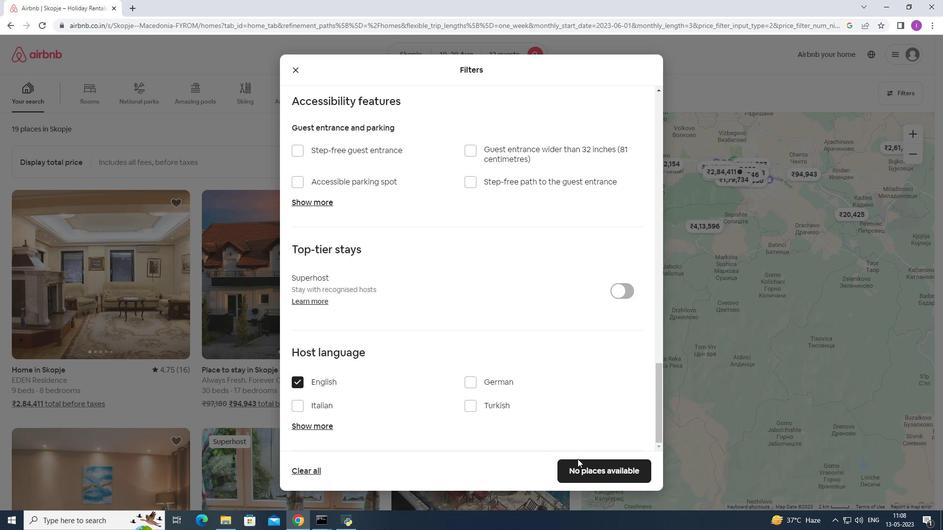 
Action: Mouse pressed left at (576, 466)
Screenshot: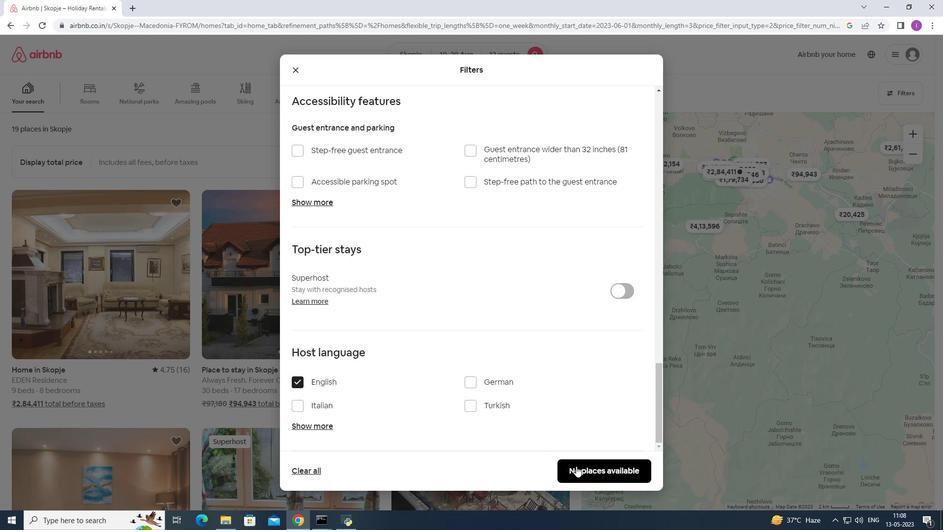 
Action: Mouse moved to (515, 371)
Screenshot: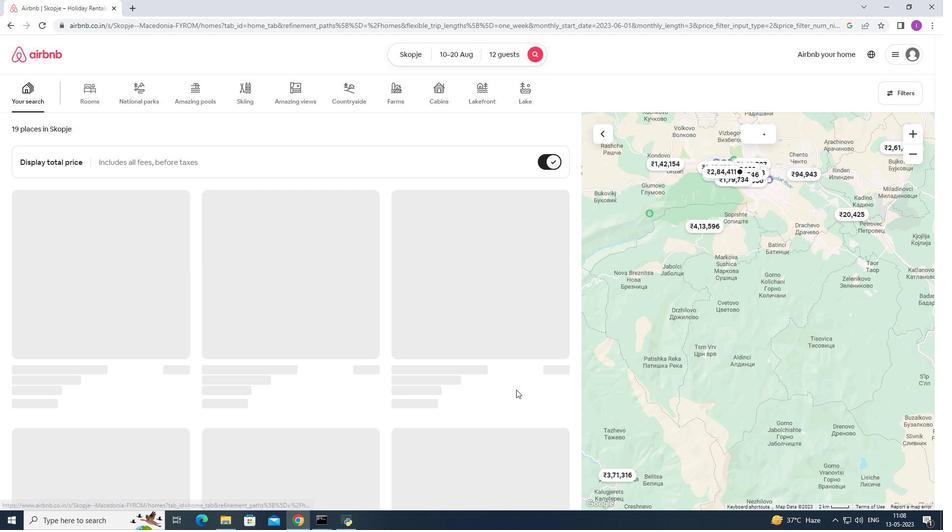 
